 Task: Change  the formatting of the data to 'Which is Less than 10, 'In conditional formating, put the option 'Light Red Fill with Drak Red Text. 'In the sheet  Attendance Sheet for Weekly Reviewingbook
Action: Mouse moved to (158, 70)
Screenshot: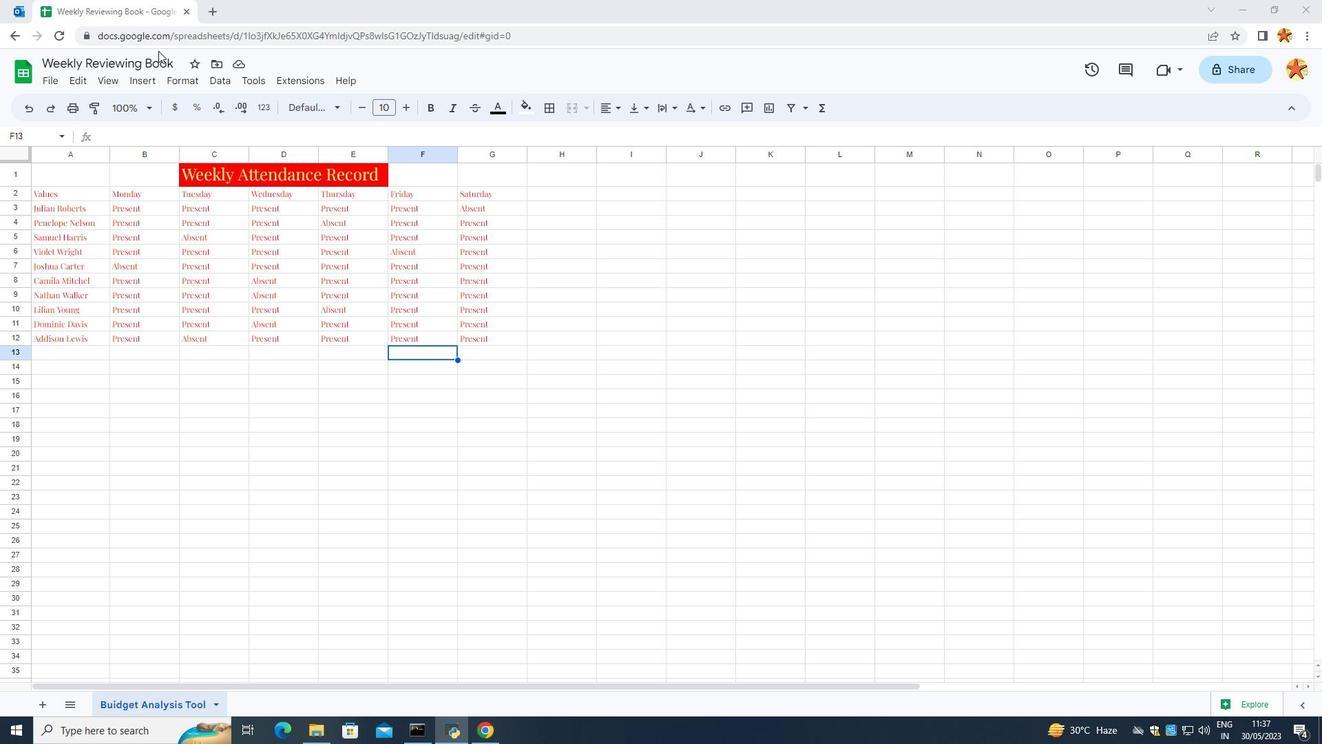 
Action: Mouse pressed left at (158, 70)
Screenshot: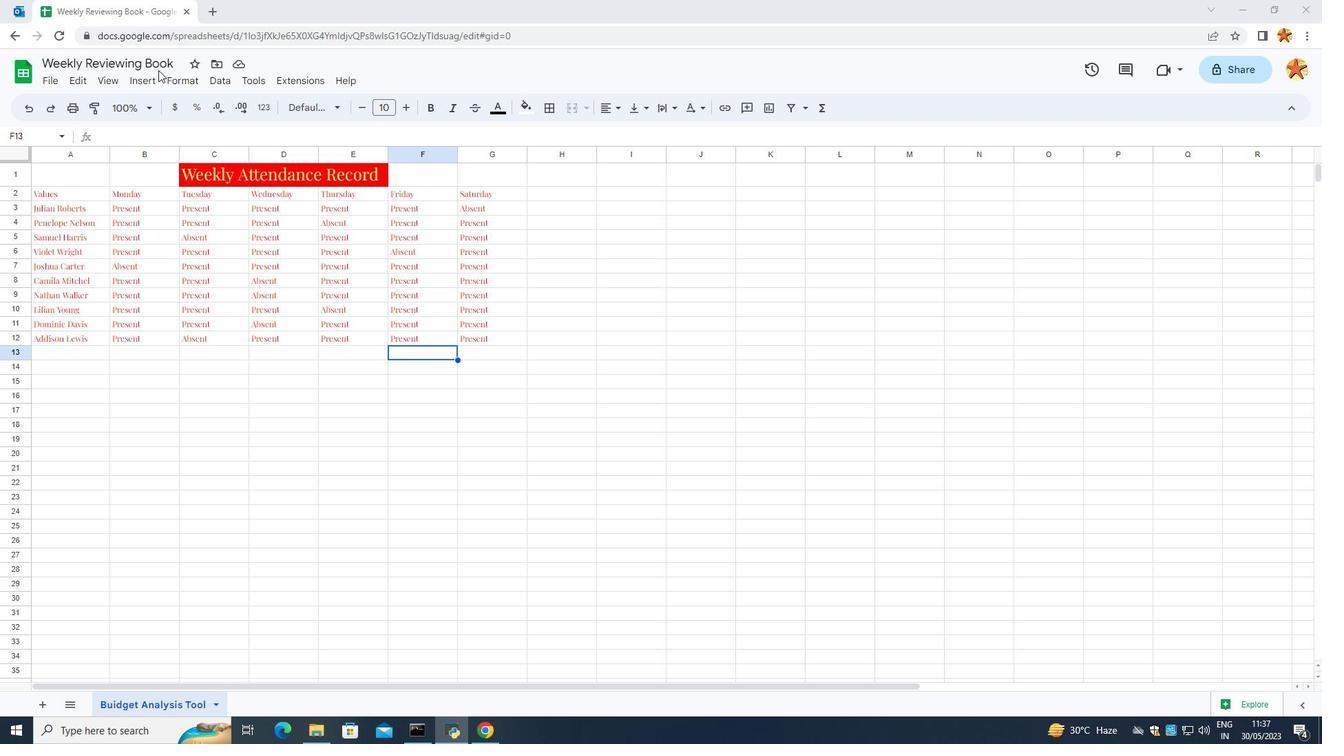 
Action: Mouse moved to (173, 73)
Screenshot: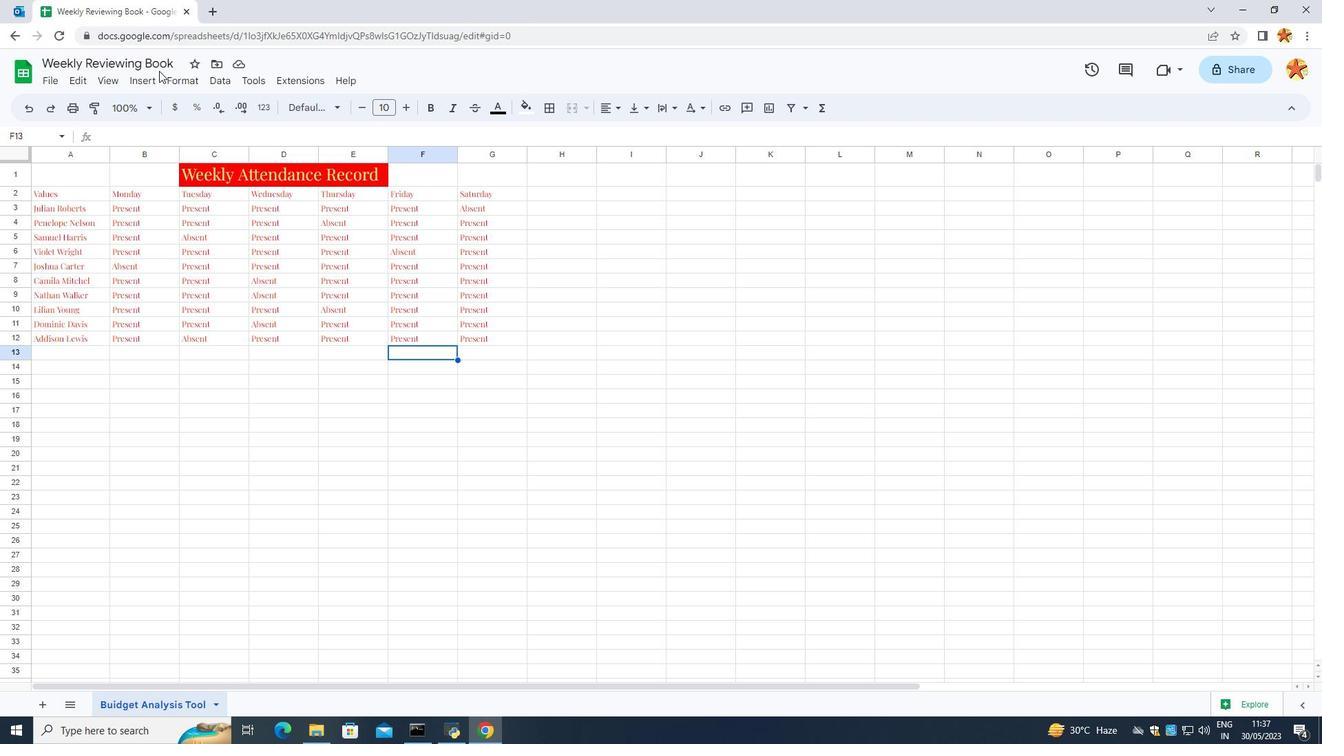 
Action: Mouse pressed left at (173, 73)
Screenshot: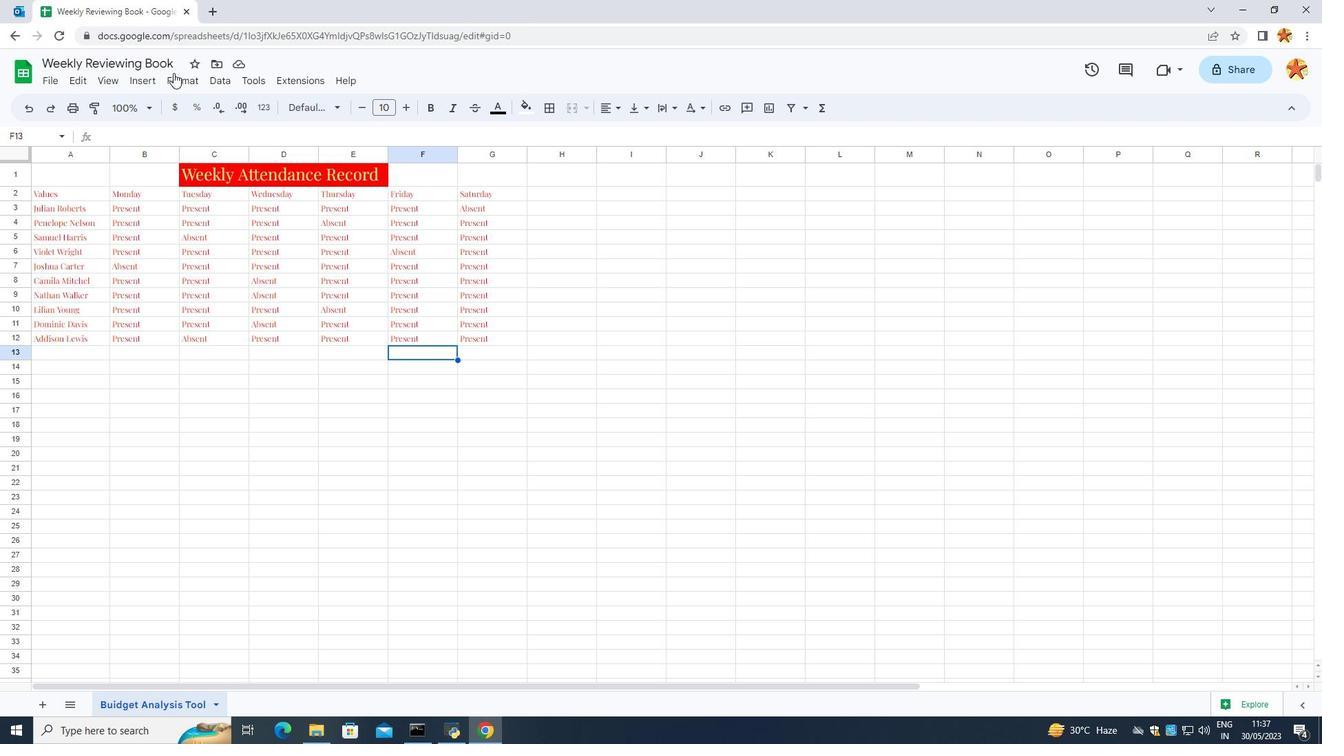 
Action: Mouse moved to (200, 315)
Screenshot: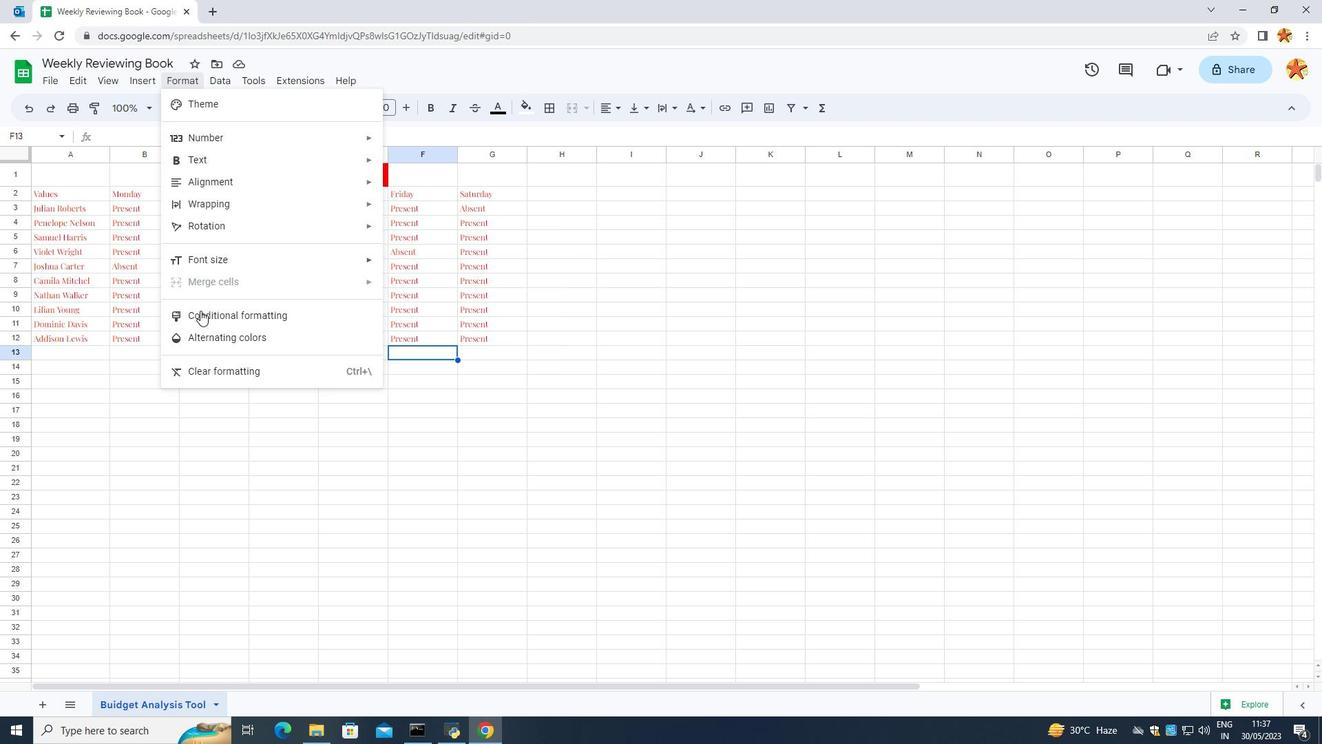 
Action: Mouse pressed left at (200, 315)
Screenshot: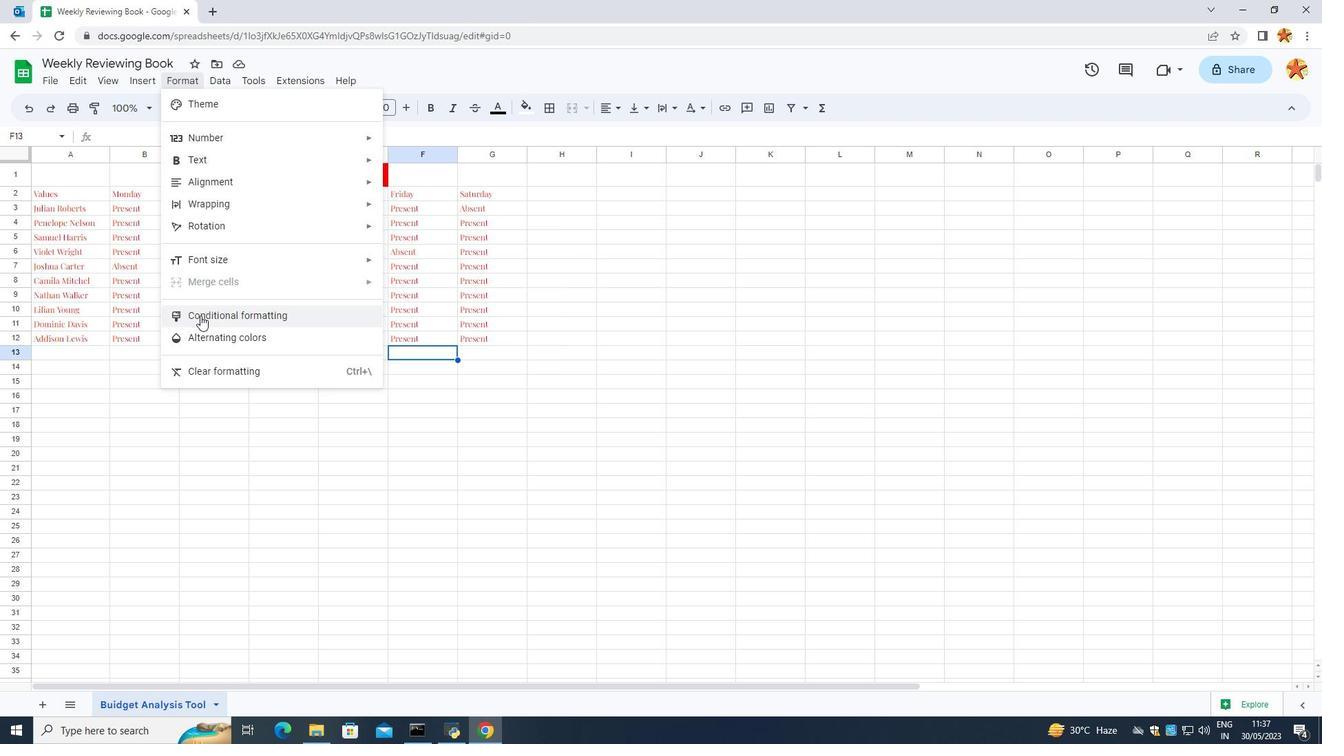 
Action: Mouse moved to (1190, 290)
Screenshot: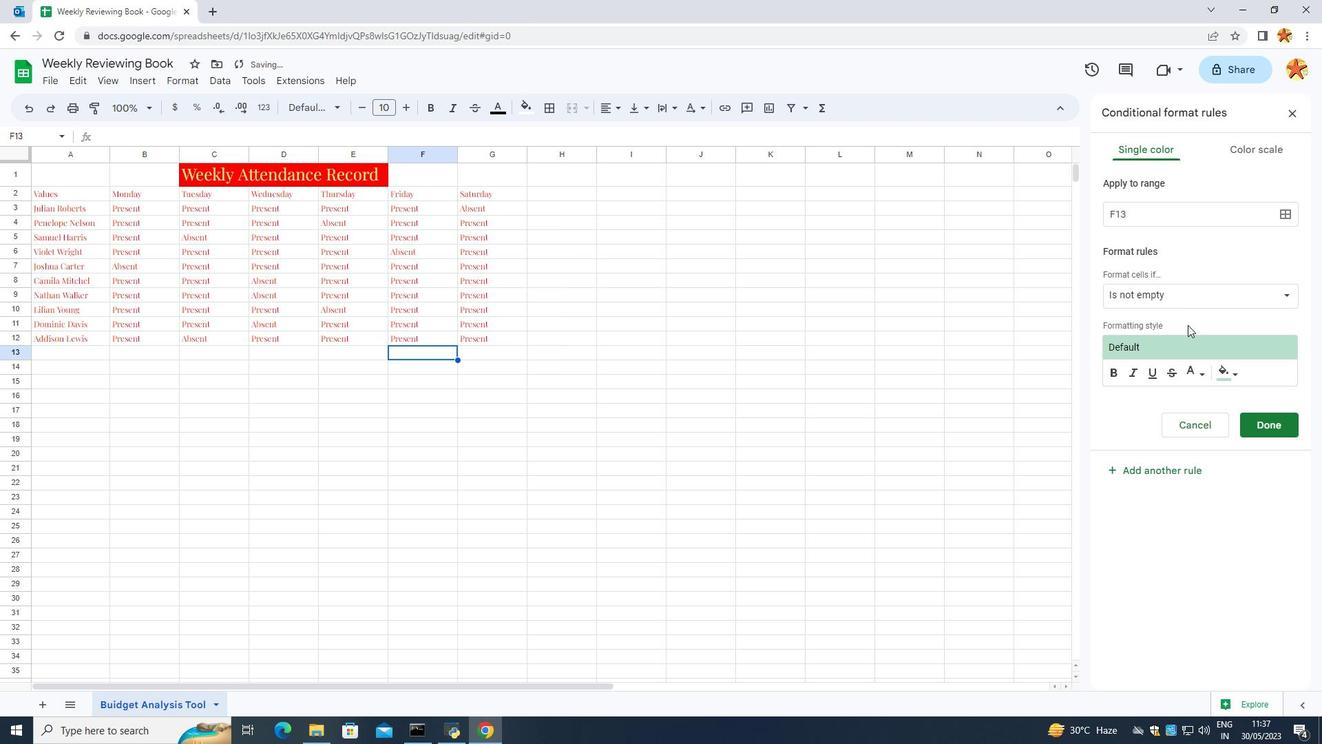 
Action: Mouse pressed left at (1190, 290)
Screenshot: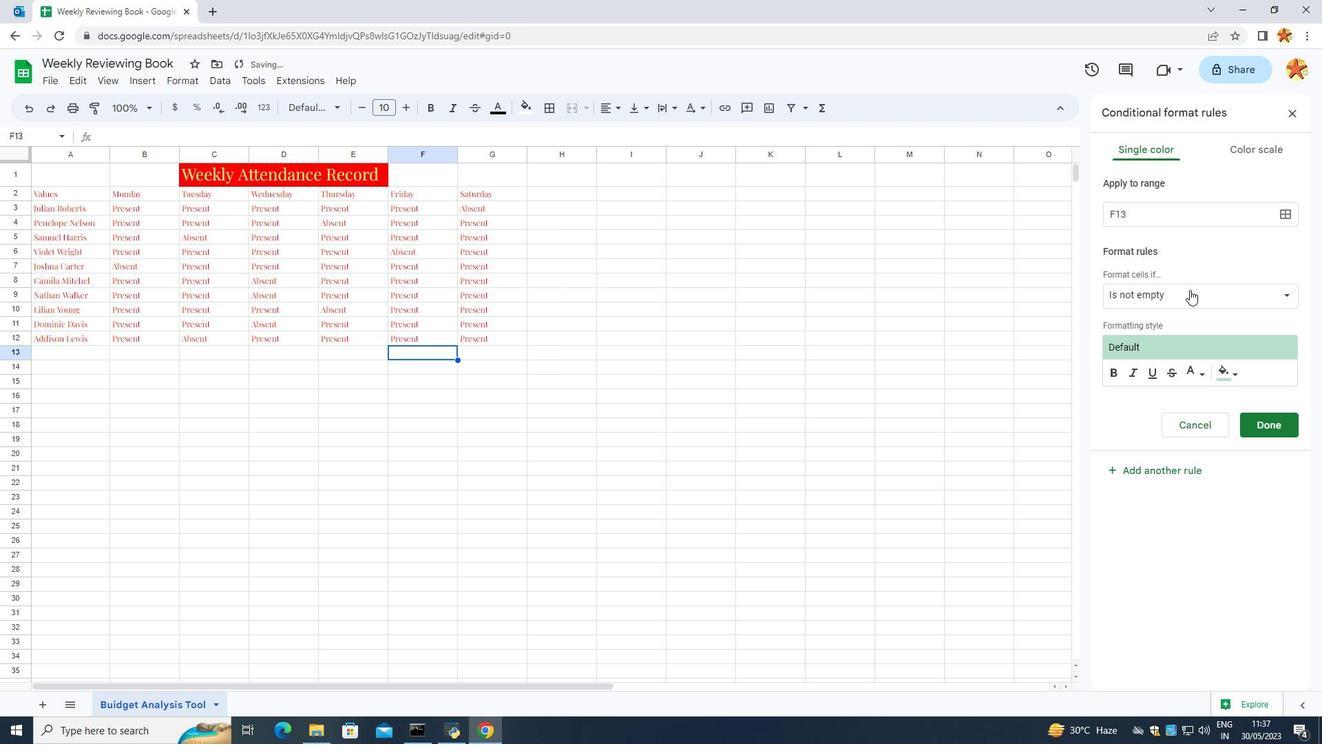 
Action: Mouse moved to (1170, 568)
Screenshot: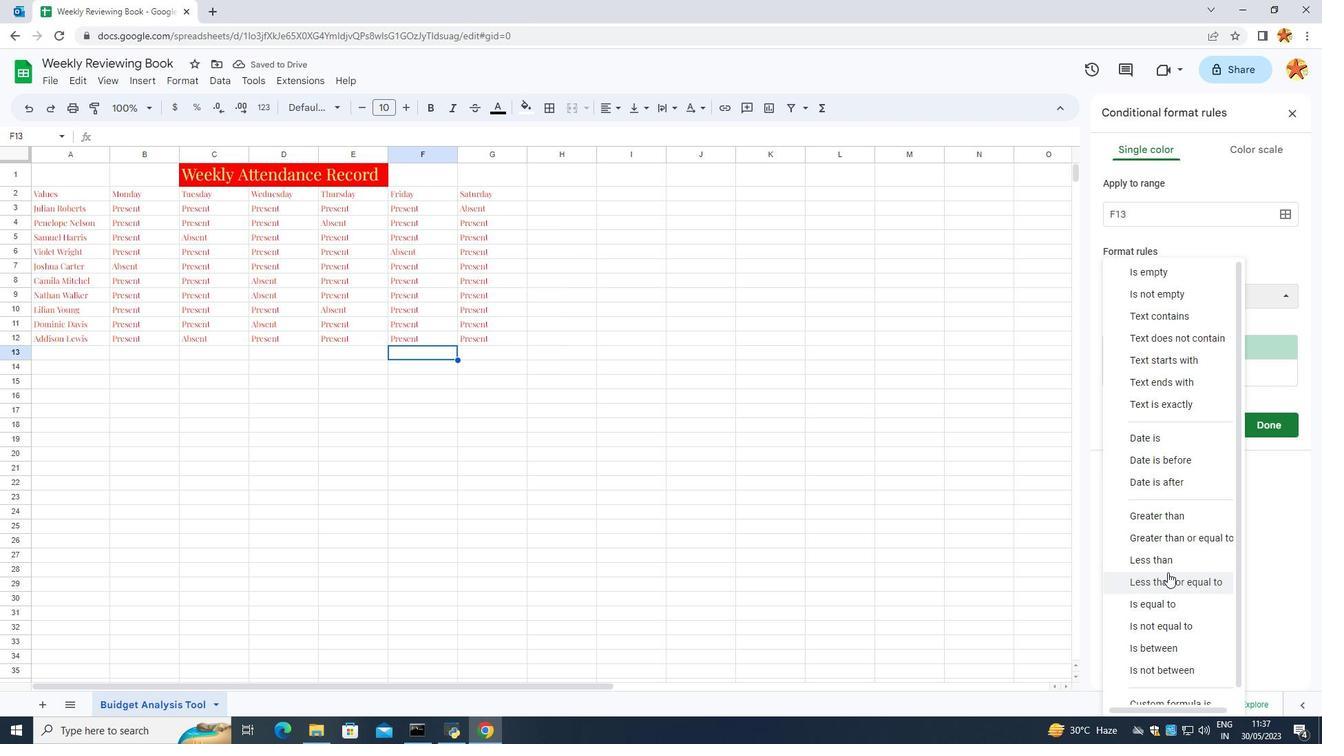 
Action: Mouse pressed left at (1170, 568)
Screenshot: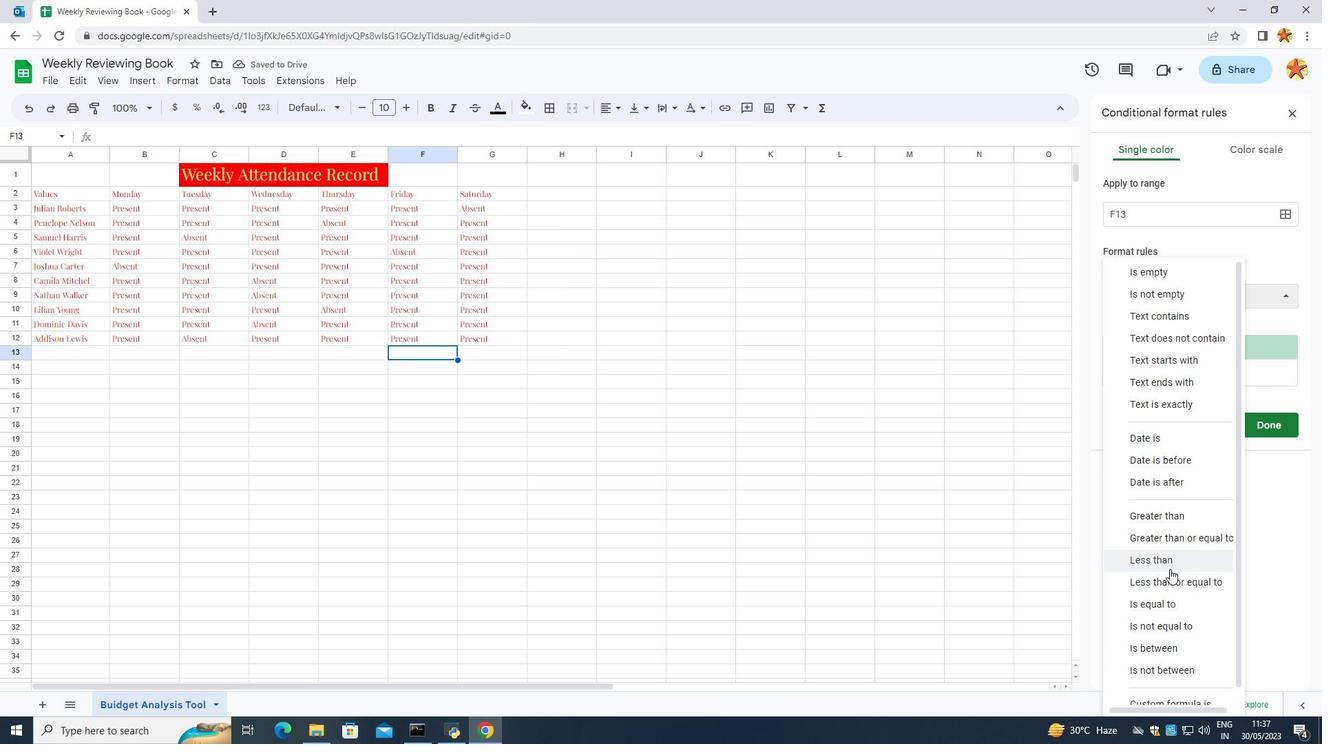 
Action: Mouse moved to (1127, 332)
Screenshot: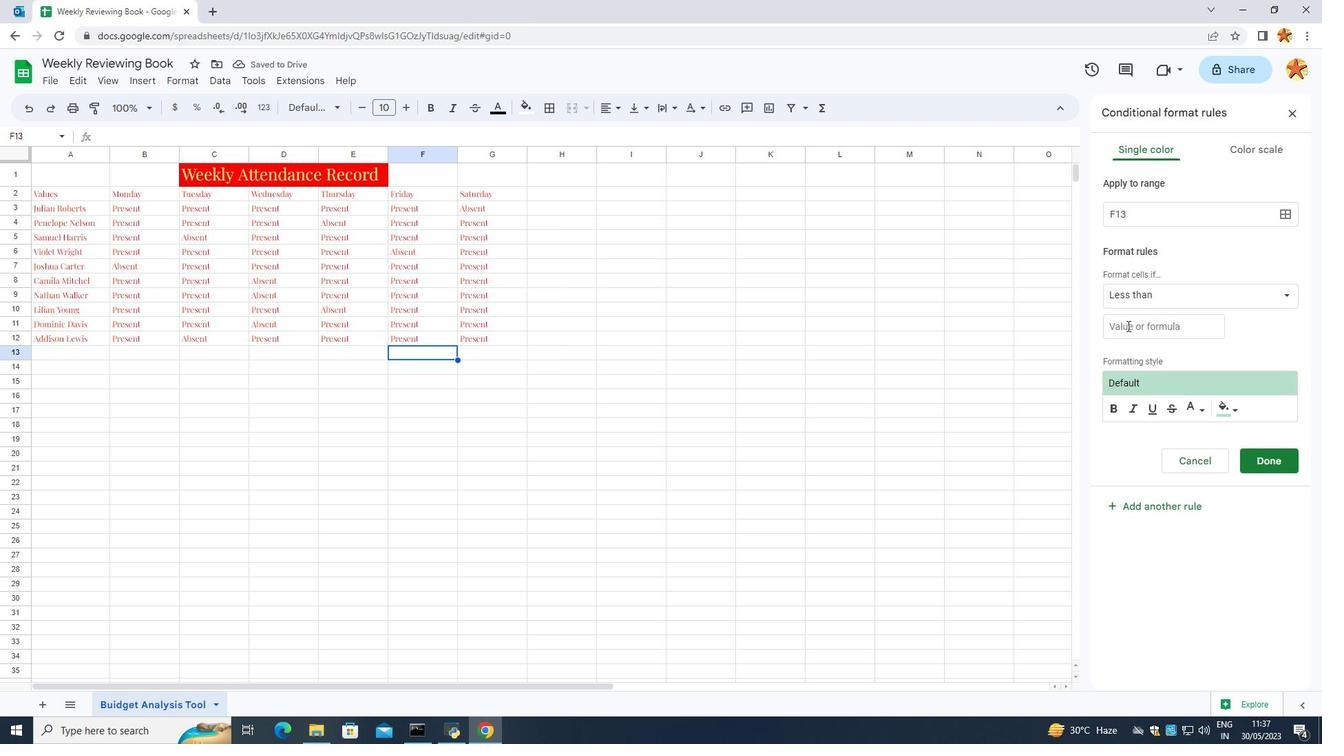 
Action: Mouse pressed left at (1127, 332)
Screenshot: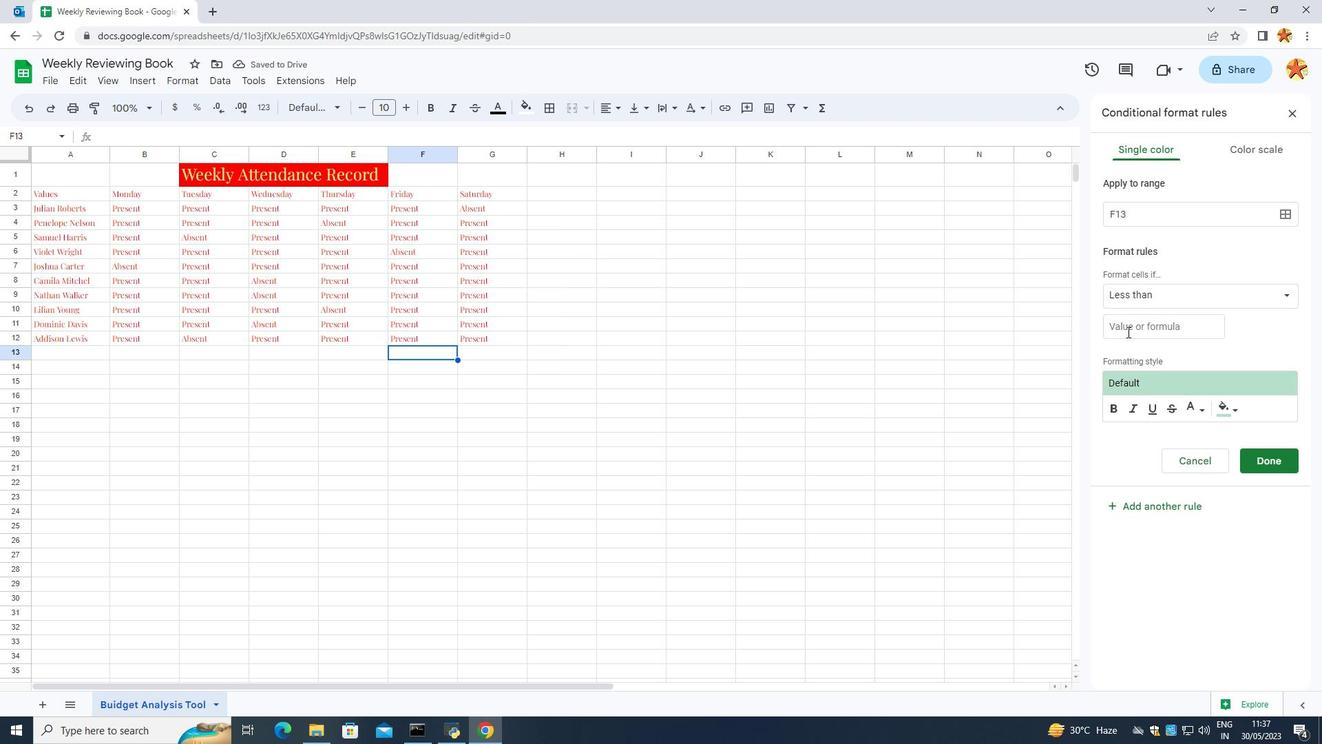 
Action: Mouse moved to (36, 188)
Screenshot: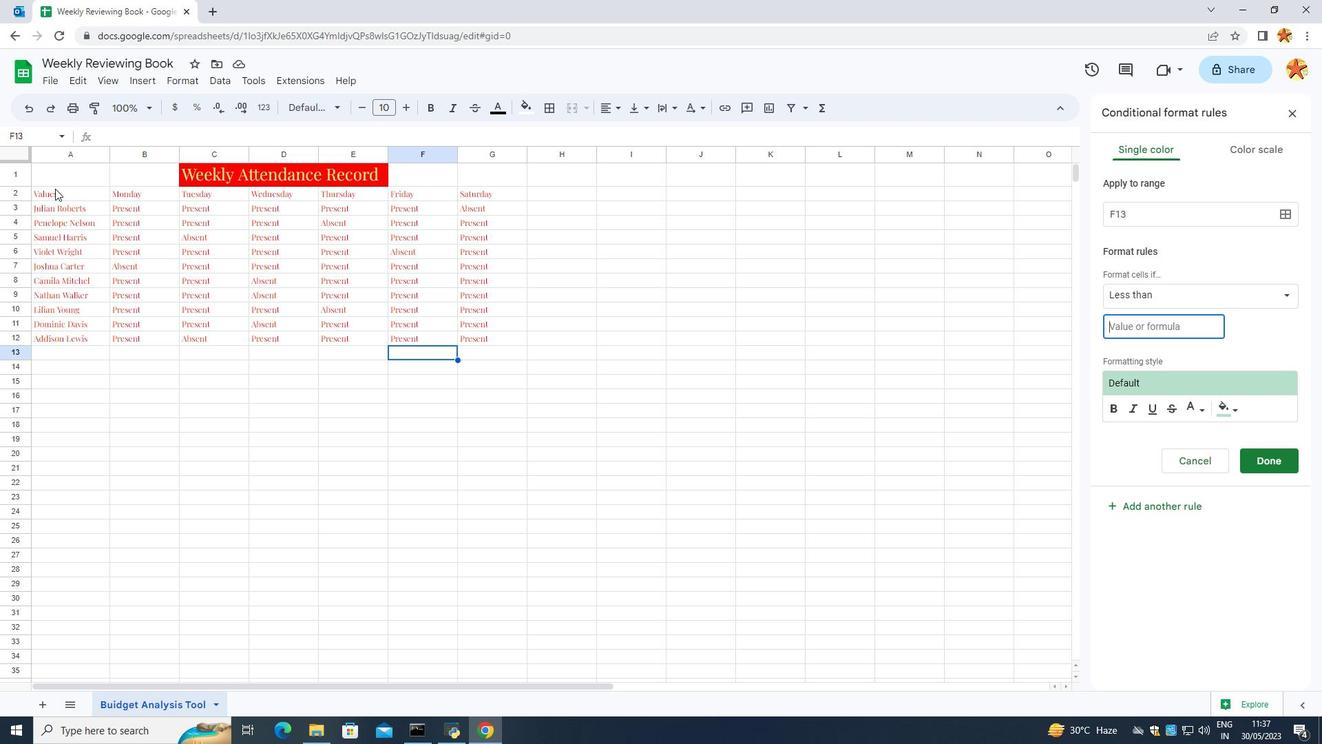 
Action: Mouse pressed left at (36, 188)
Screenshot: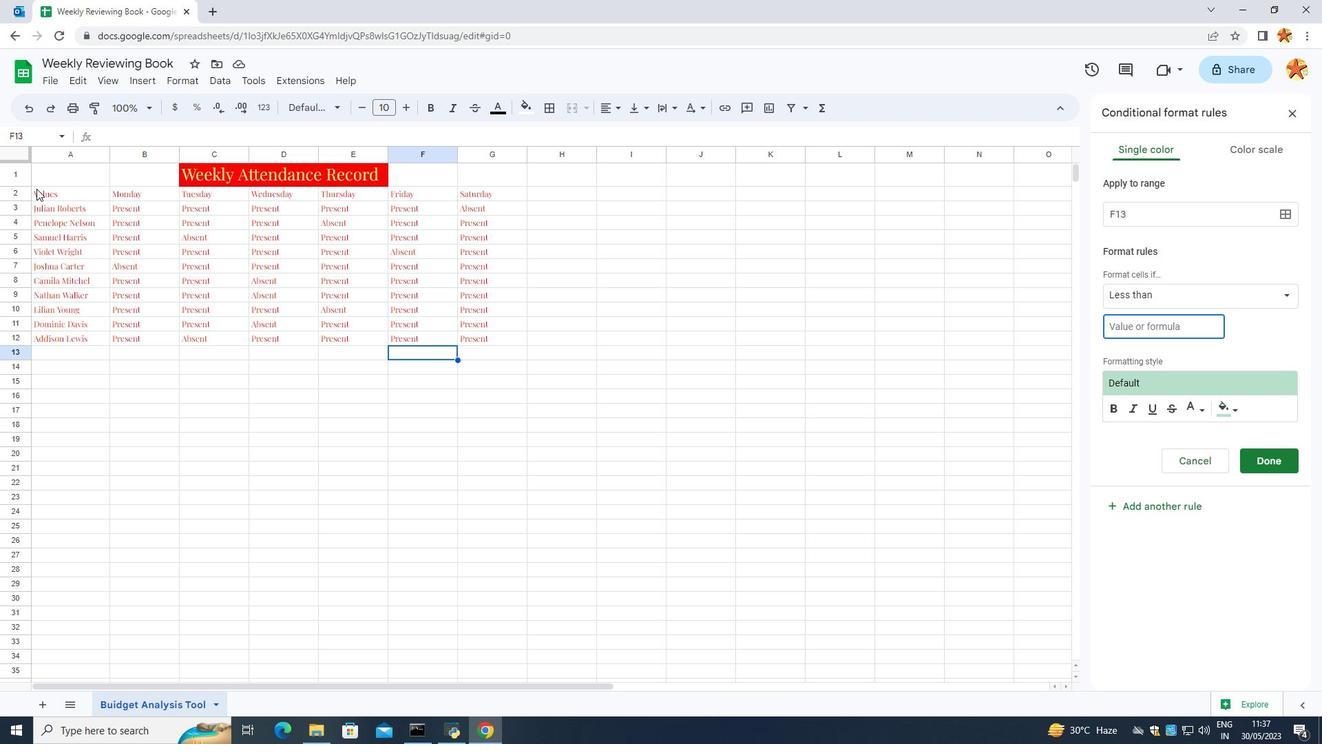 
Action: Mouse moved to (1153, 292)
Screenshot: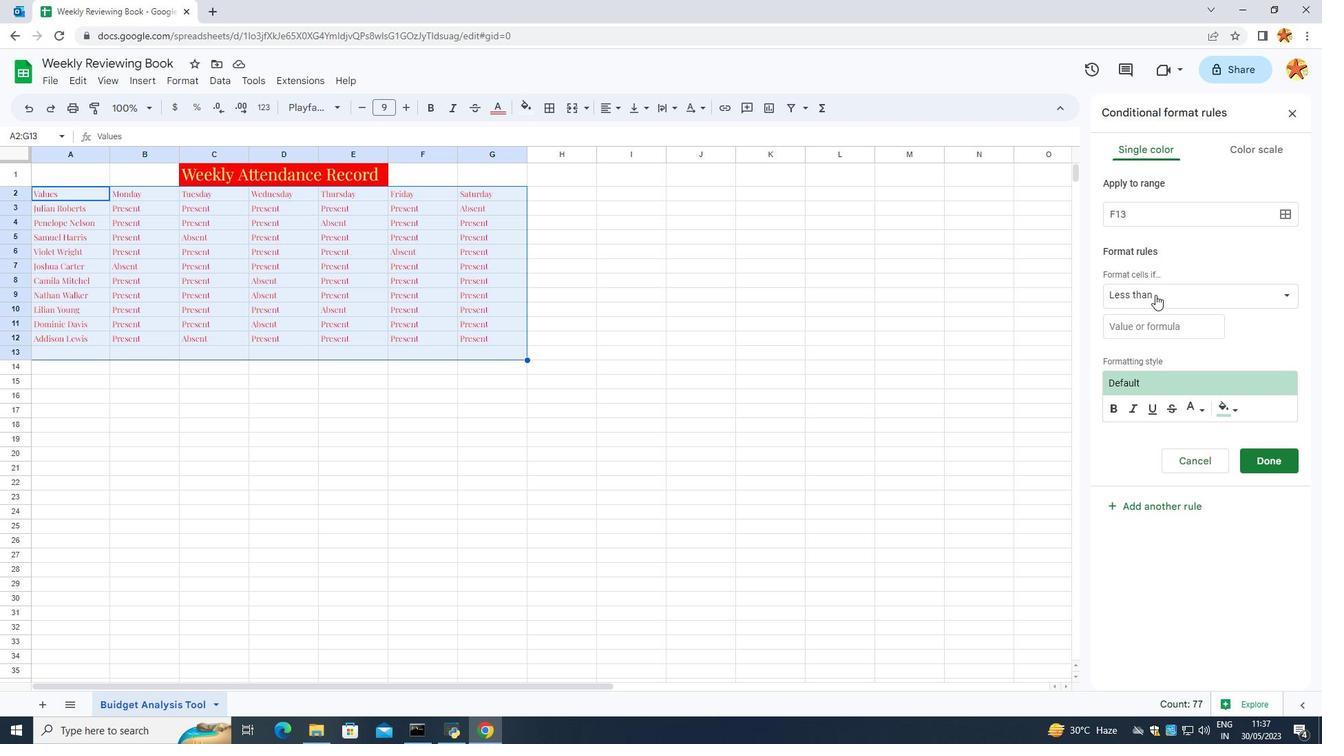 
Action: Mouse pressed left at (1153, 292)
Screenshot: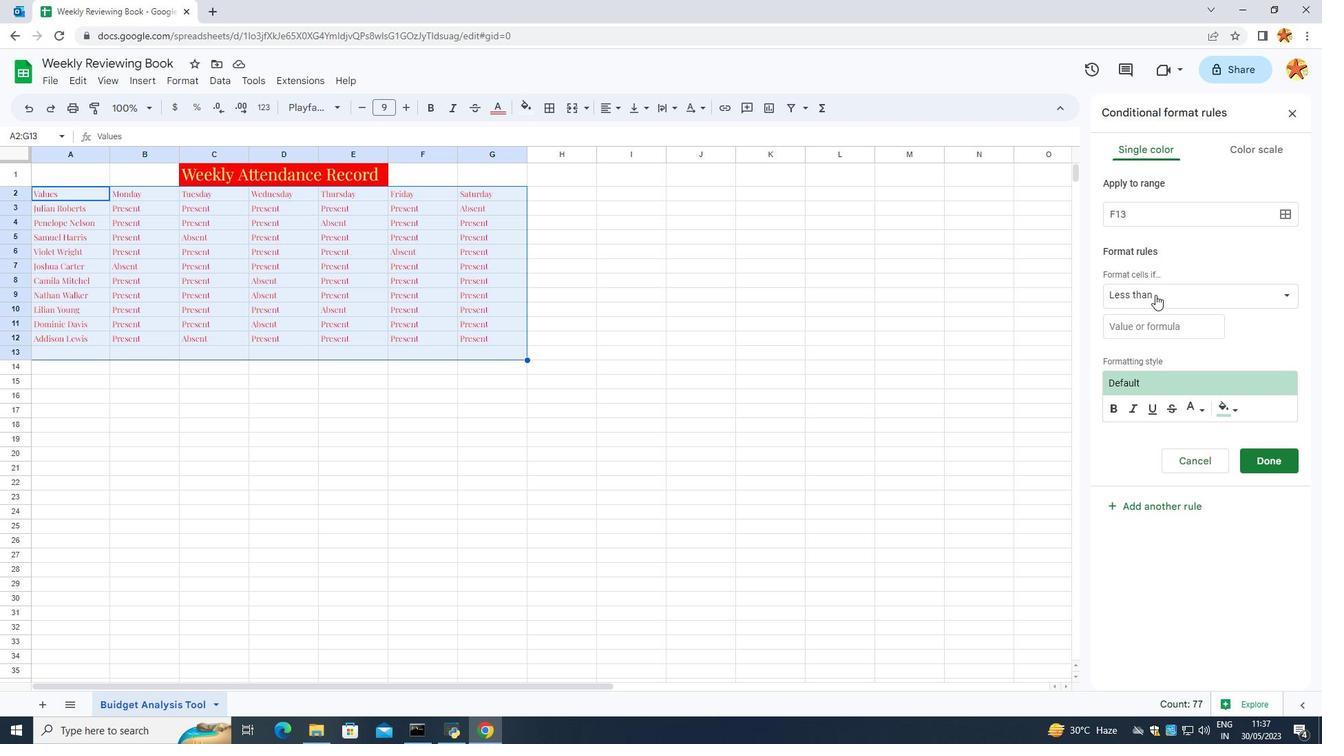 
Action: Mouse moved to (1142, 354)
Screenshot: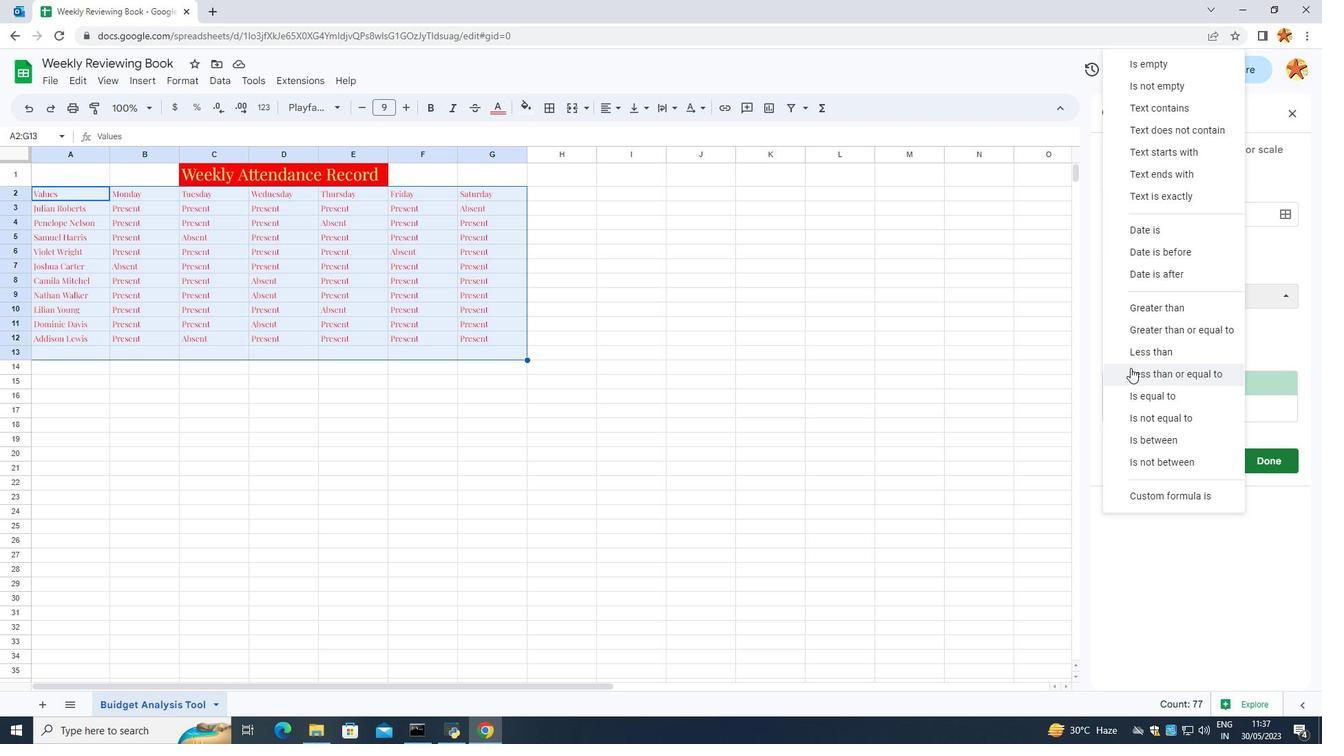
Action: Mouse pressed left at (1142, 354)
Screenshot: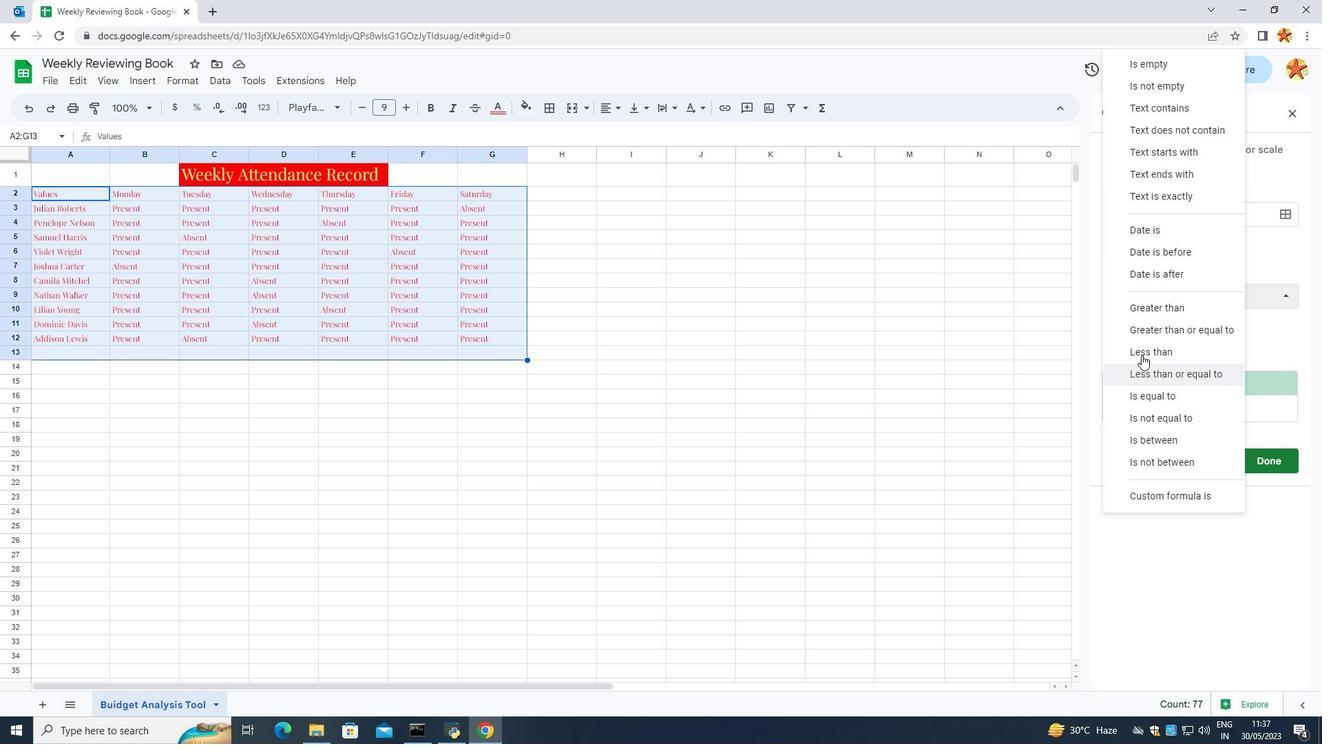 
Action: Mouse moved to (1281, 217)
Screenshot: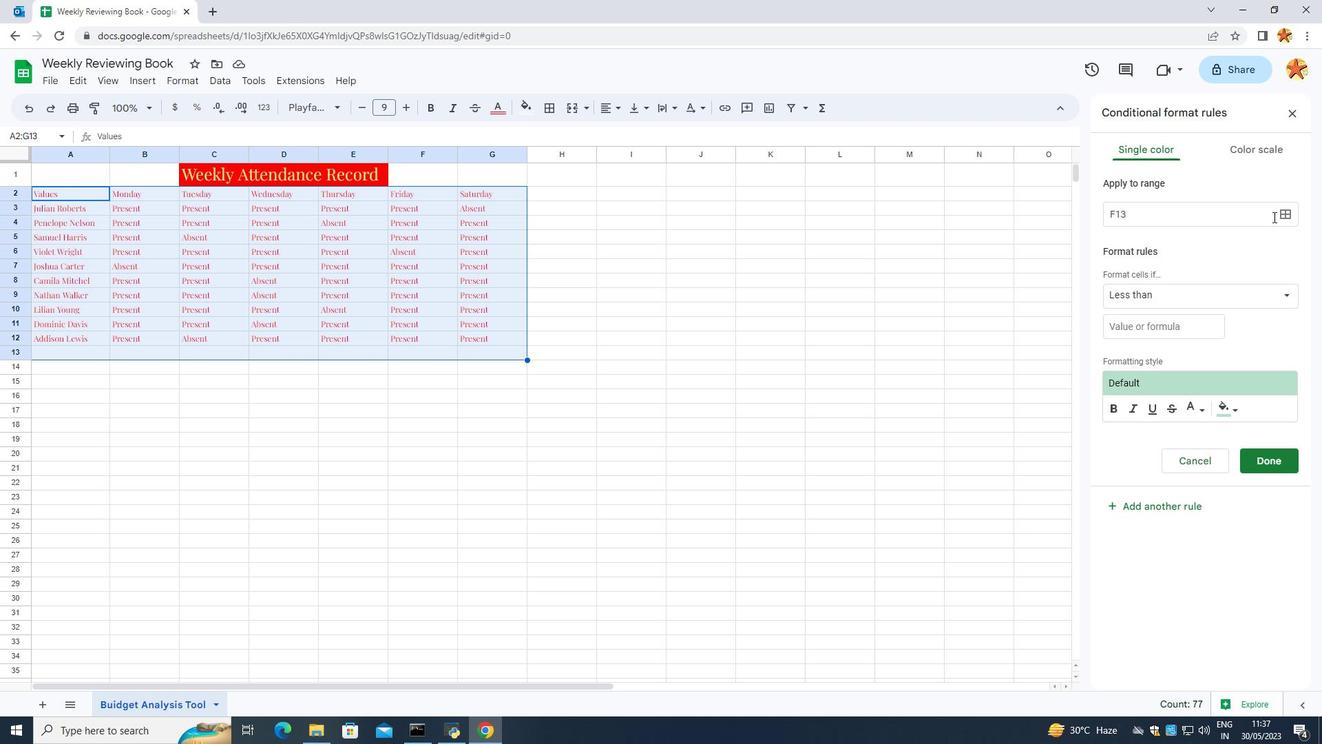 
Action: Mouse pressed left at (1281, 217)
Screenshot: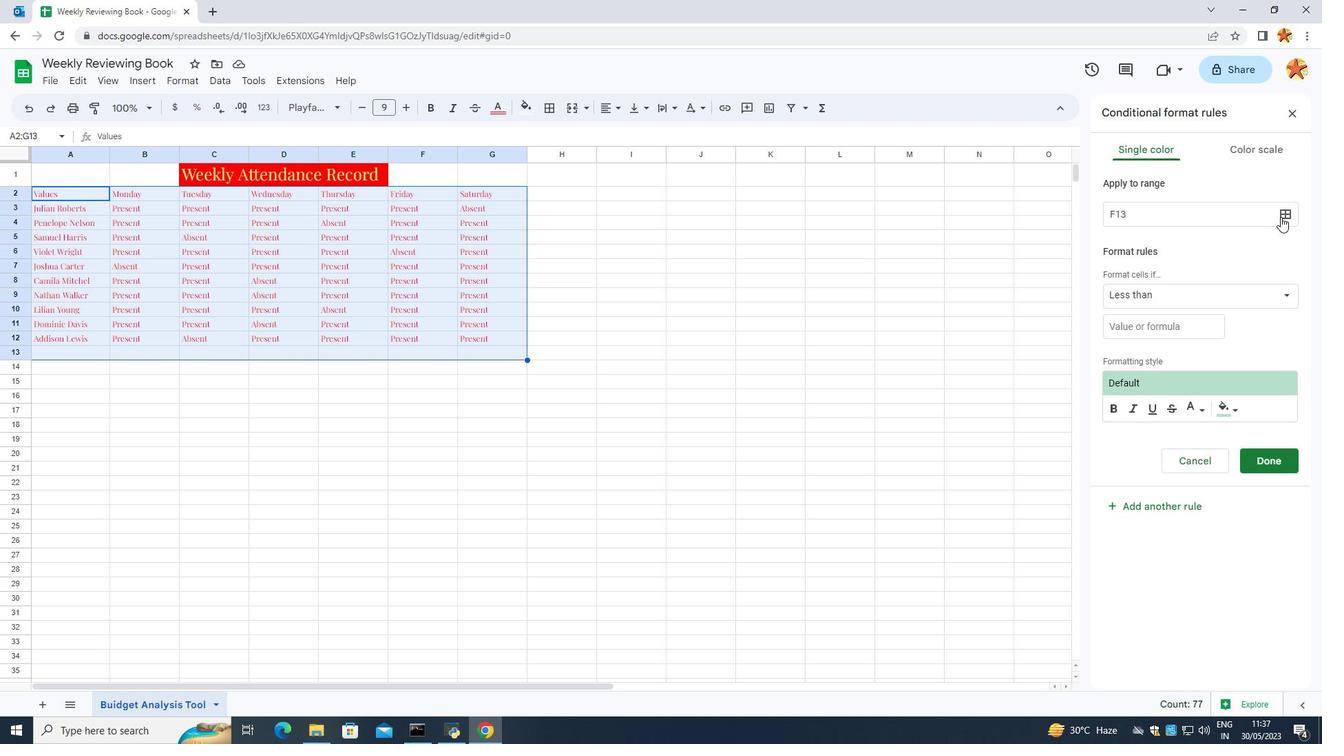 
Action: Mouse moved to (766, 322)
Screenshot: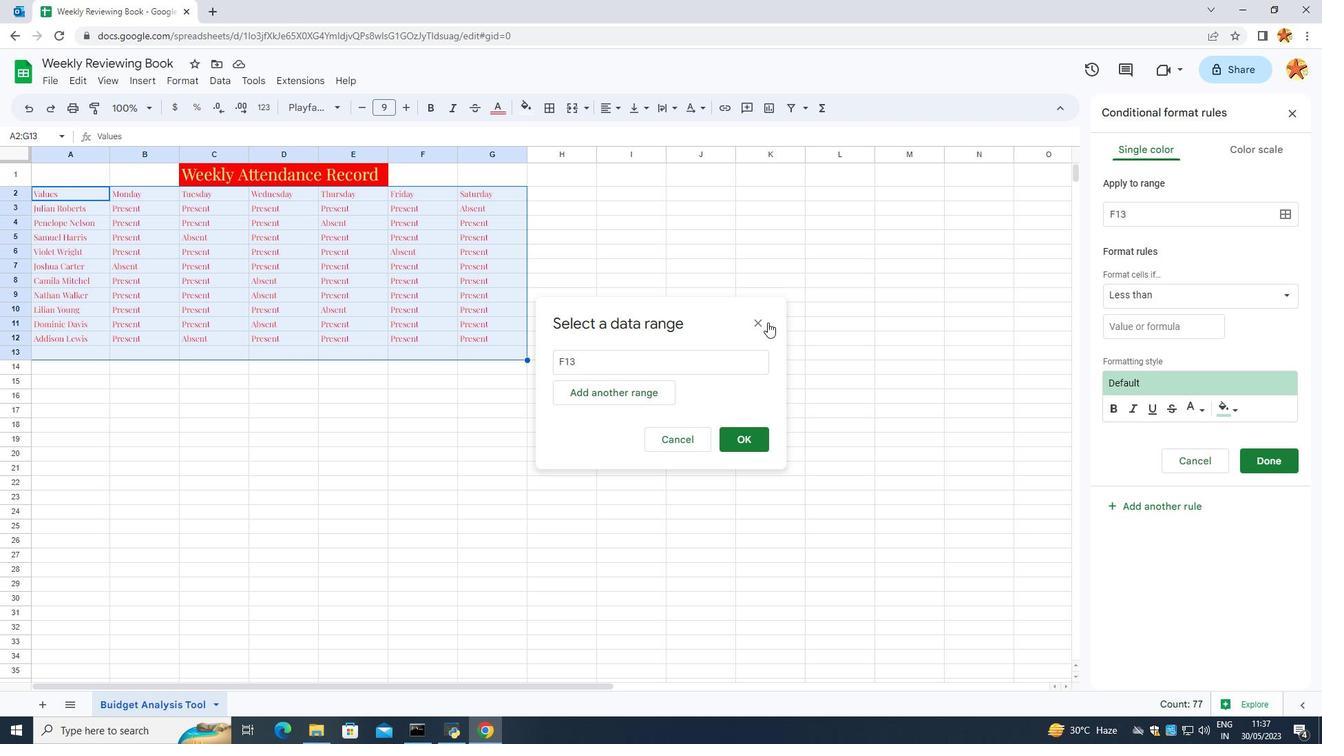 
Action: Mouse pressed left at (766, 322)
Screenshot: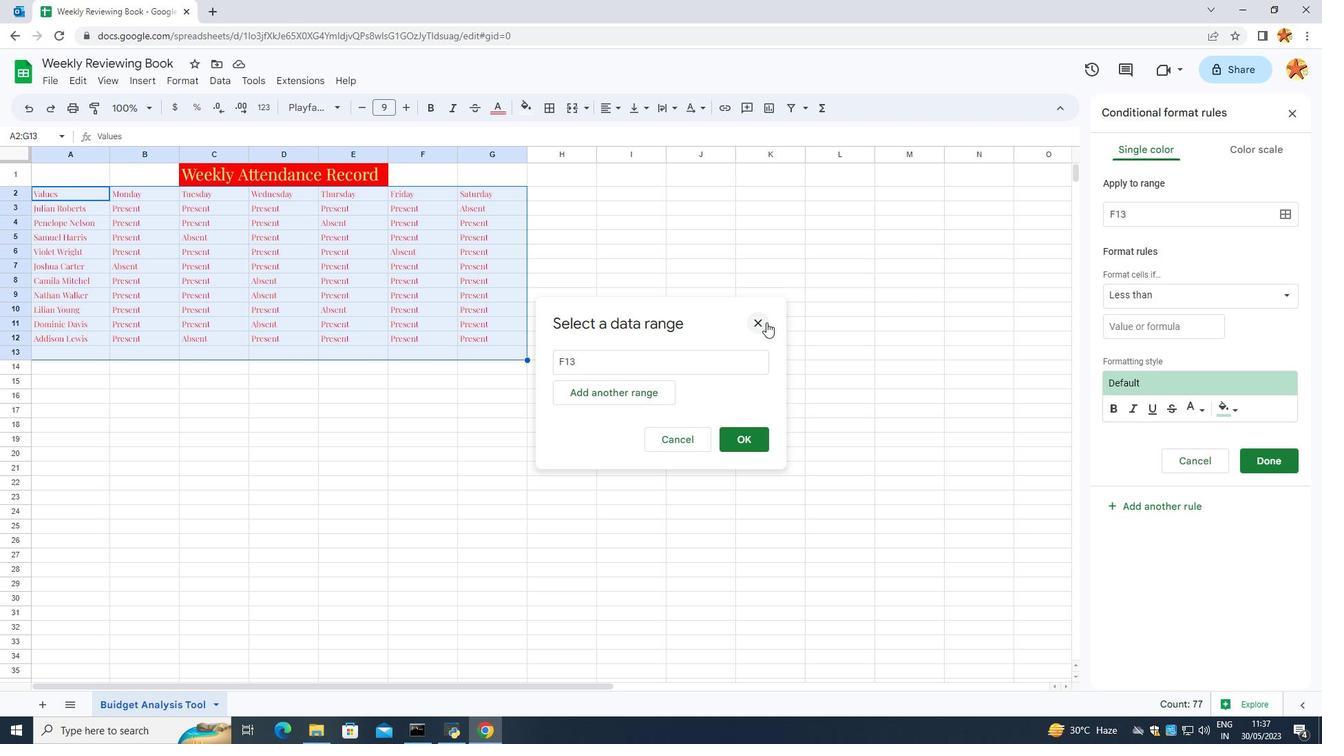 
Action: Mouse moved to (874, 283)
Screenshot: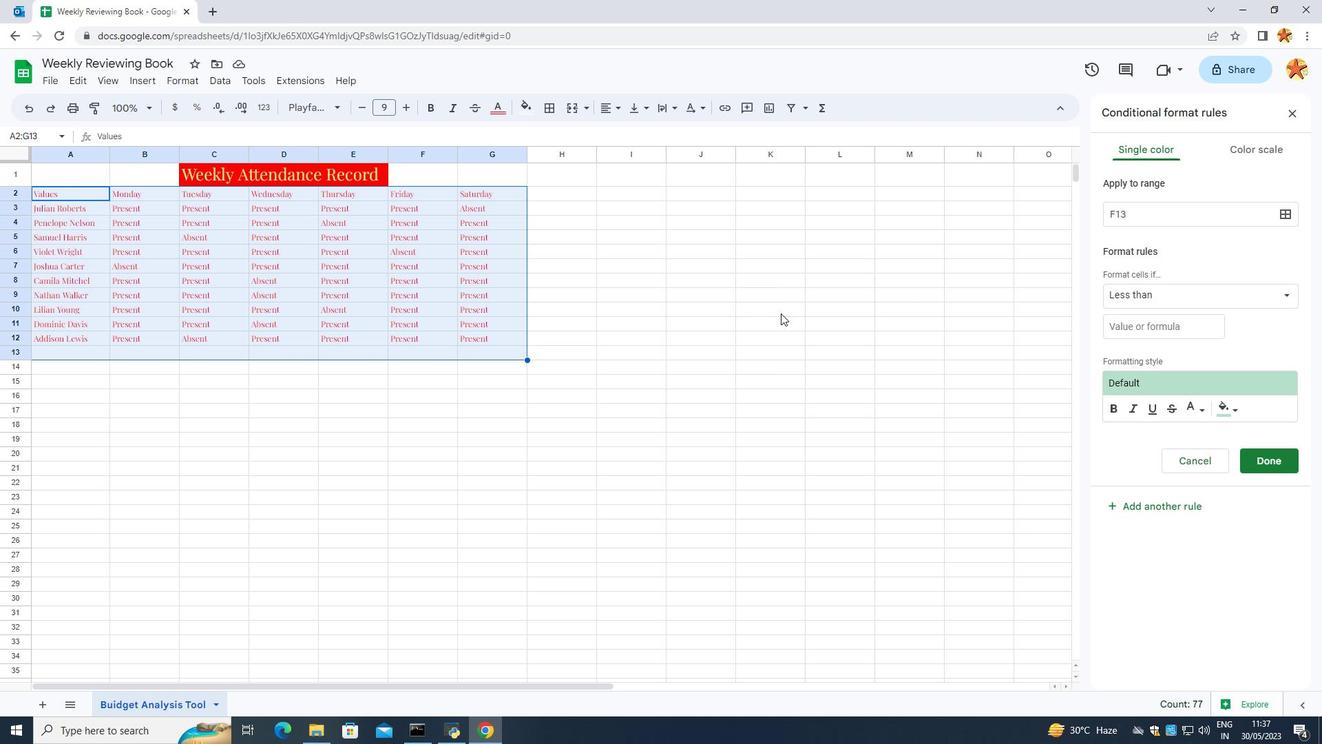 
Action: Mouse pressed left at (874, 283)
Screenshot: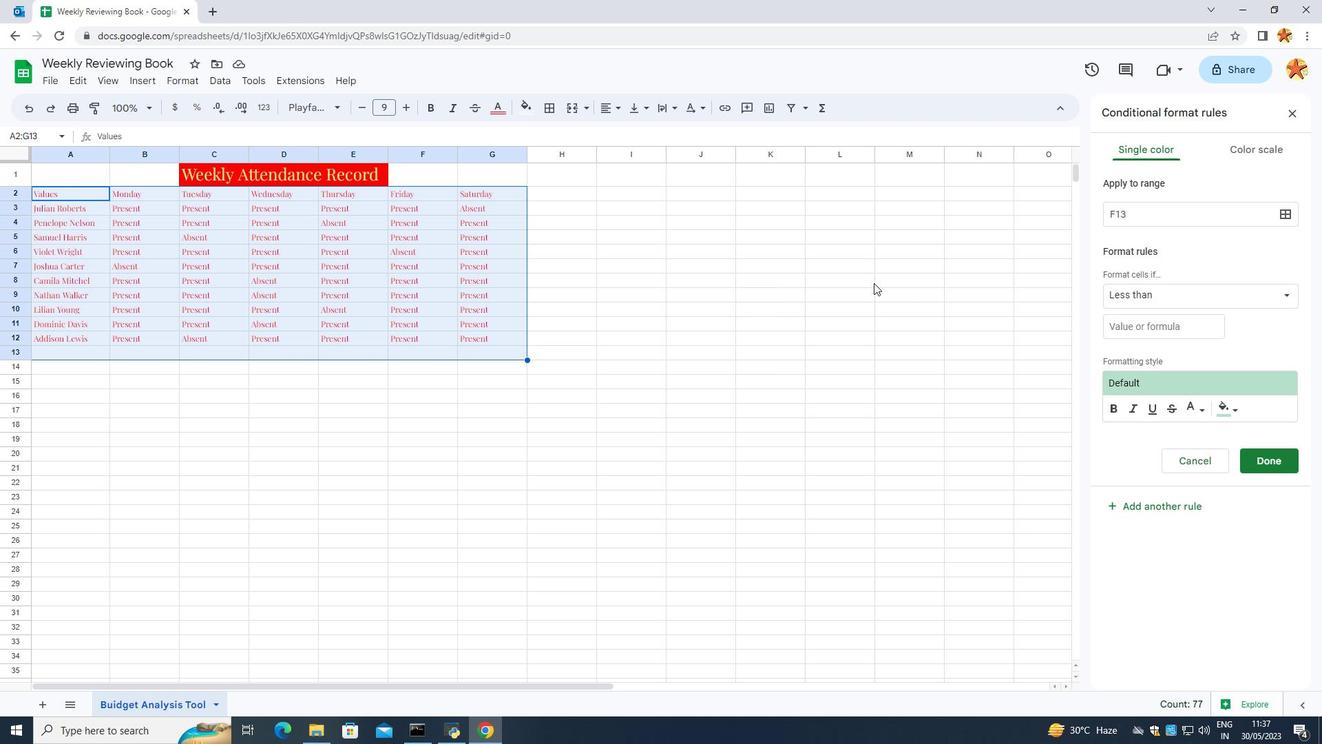 
Action: Mouse moved to (36, 190)
Screenshot: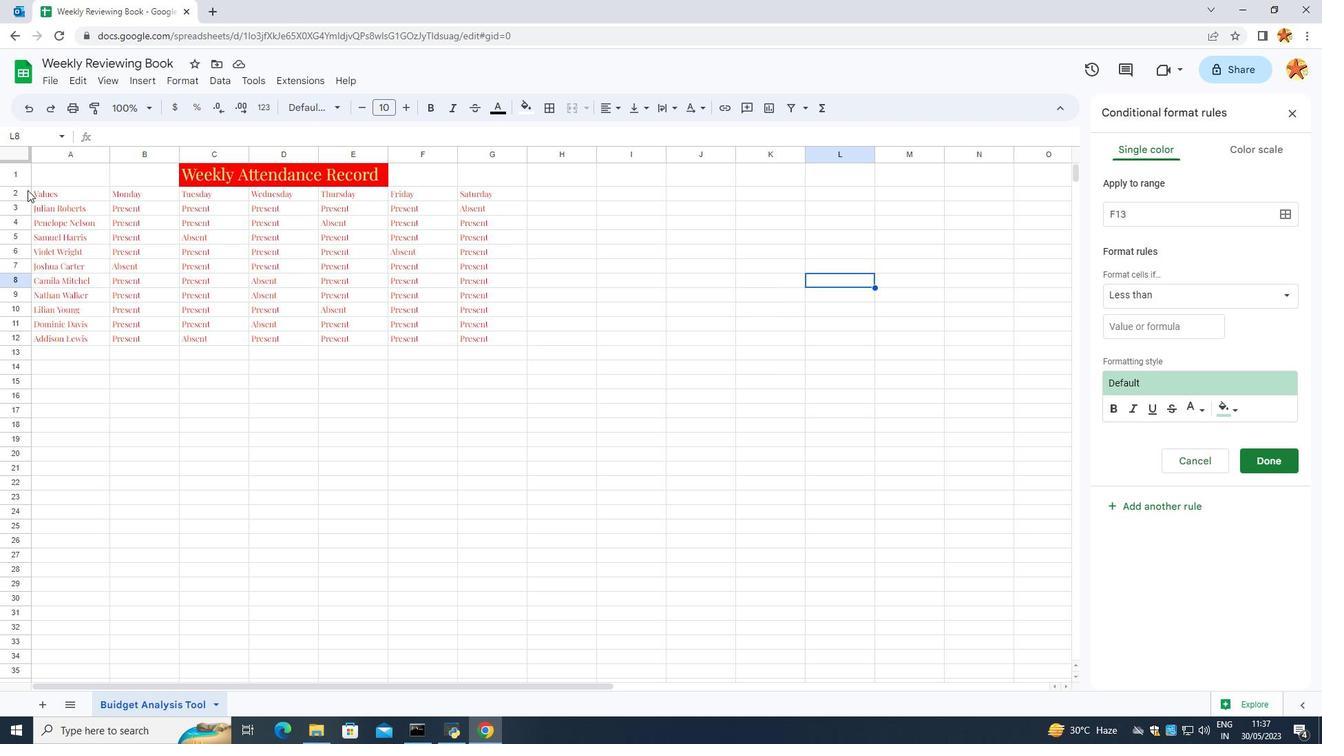 
Action: Mouse pressed left at (36, 190)
Screenshot: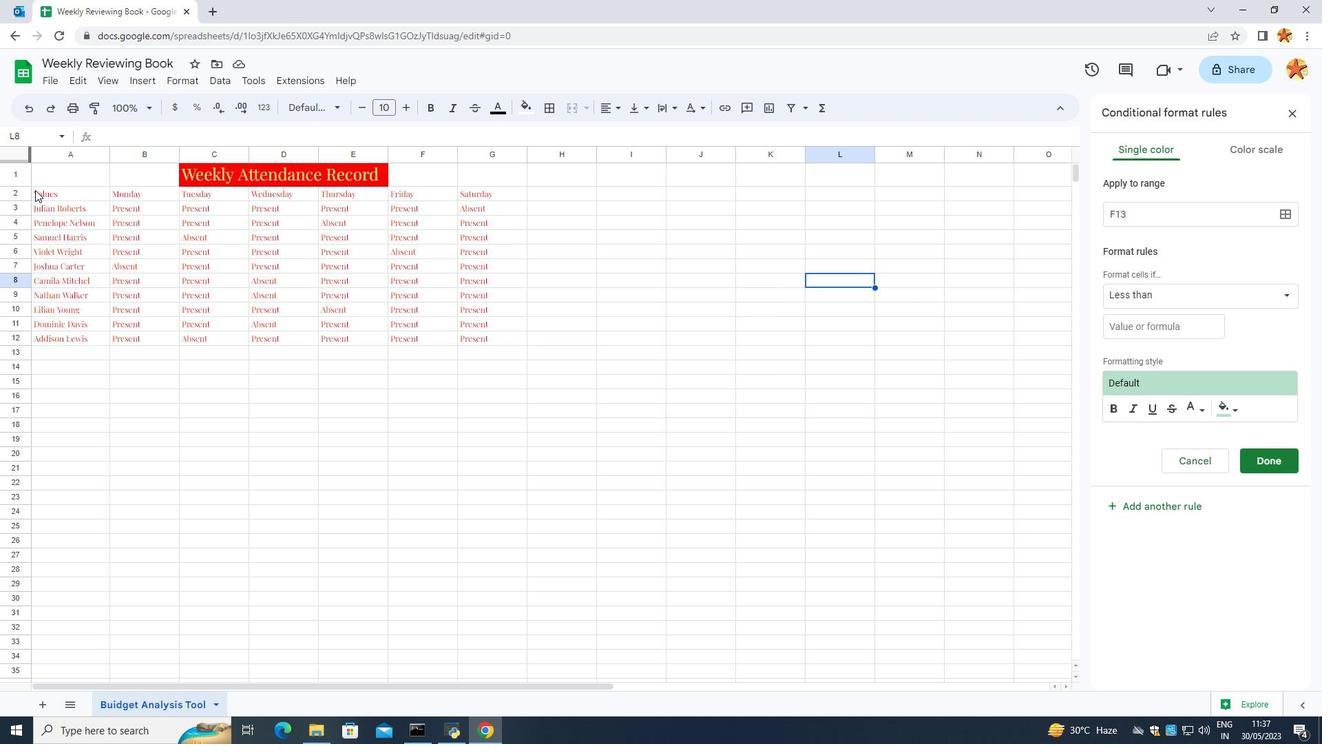 
Action: Mouse moved to (181, 84)
Screenshot: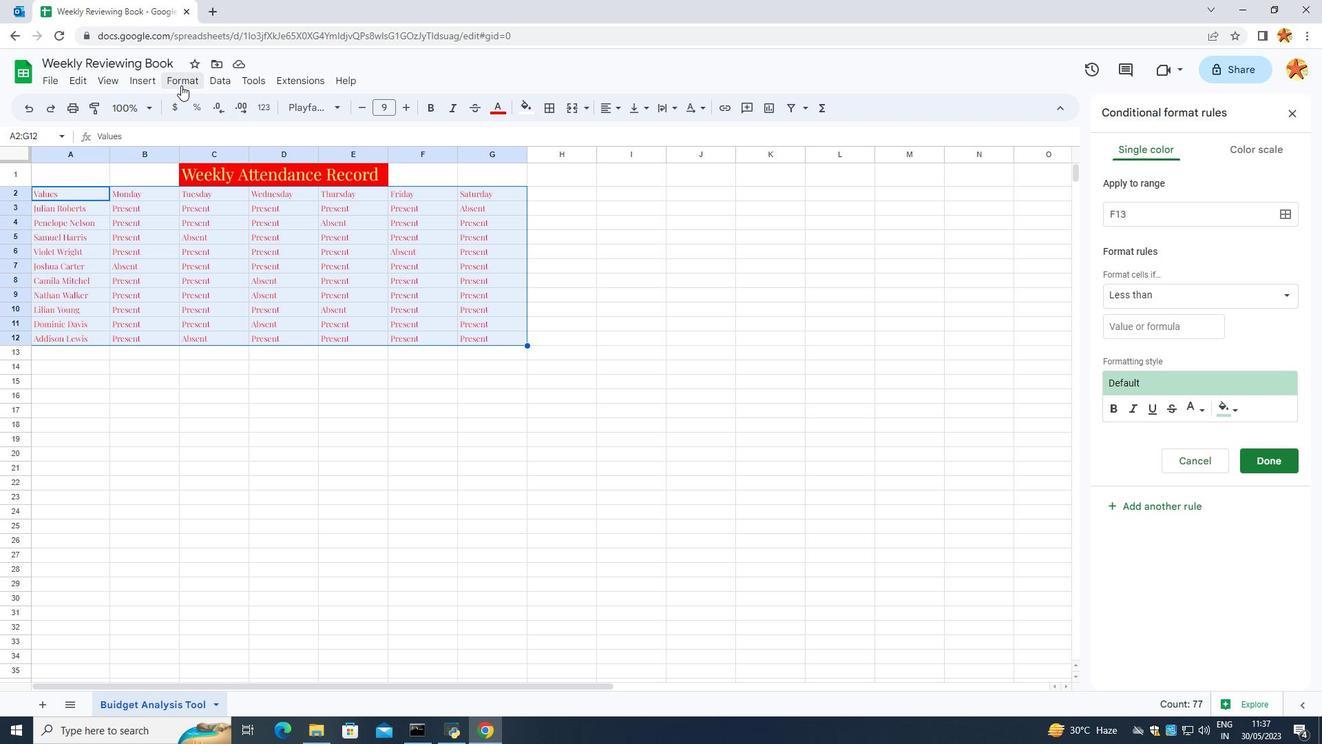 
Action: Mouse pressed left at (181, 84)
Screenshot: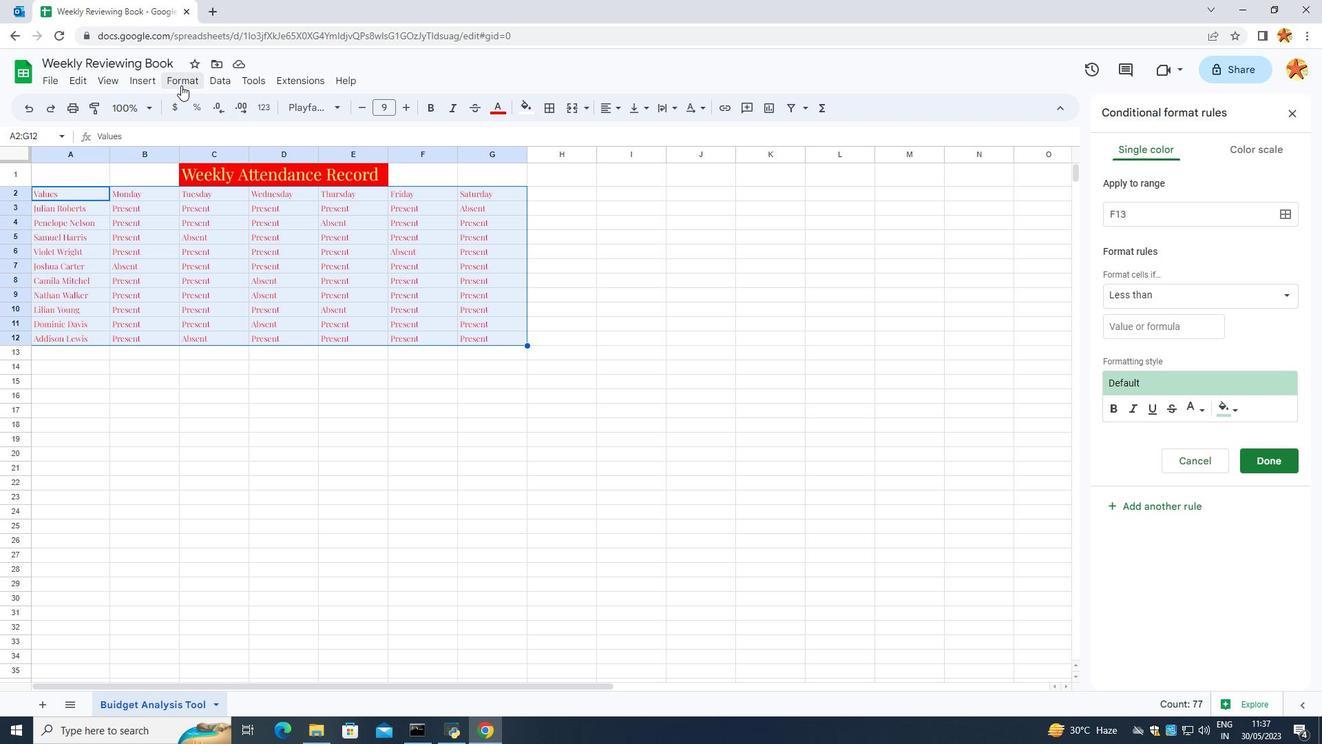 
Action: Mouse moved to (177, 313)
Screenshot: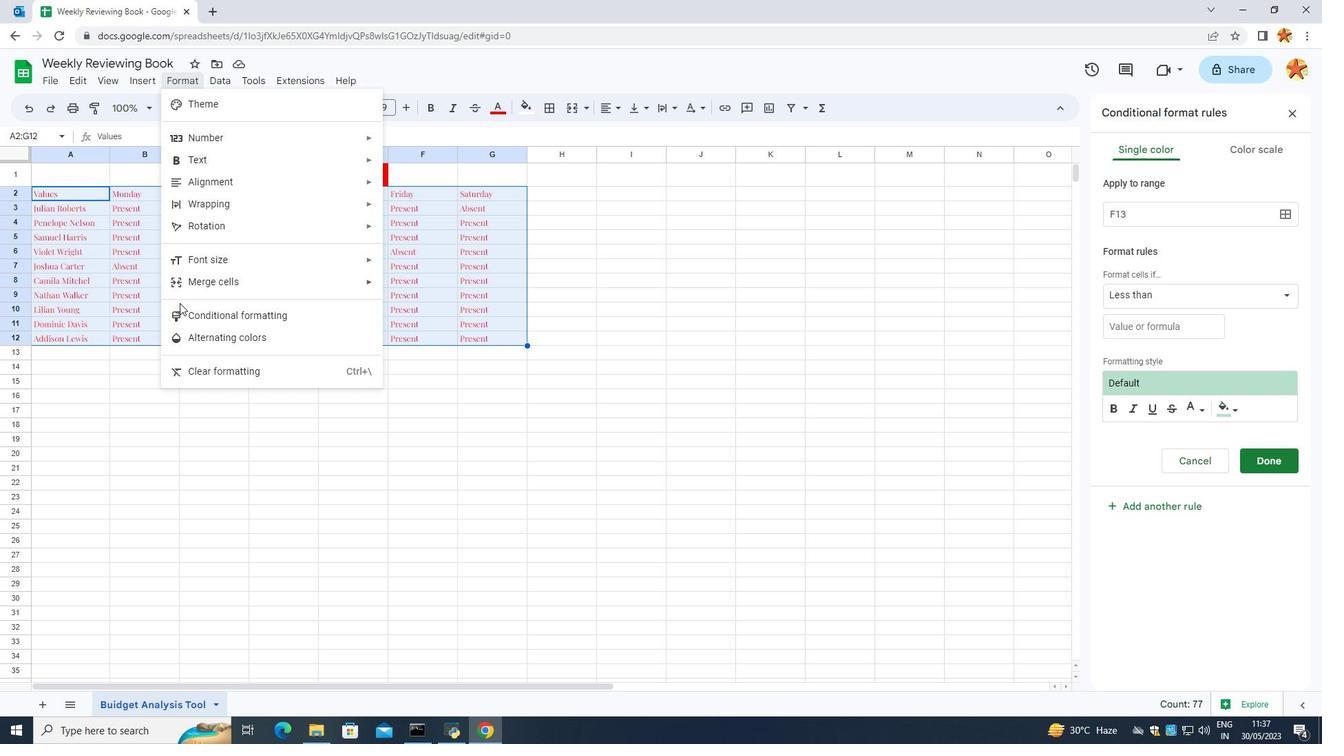 
Action: Mouse pressed left at (177, 313)
Screenshot: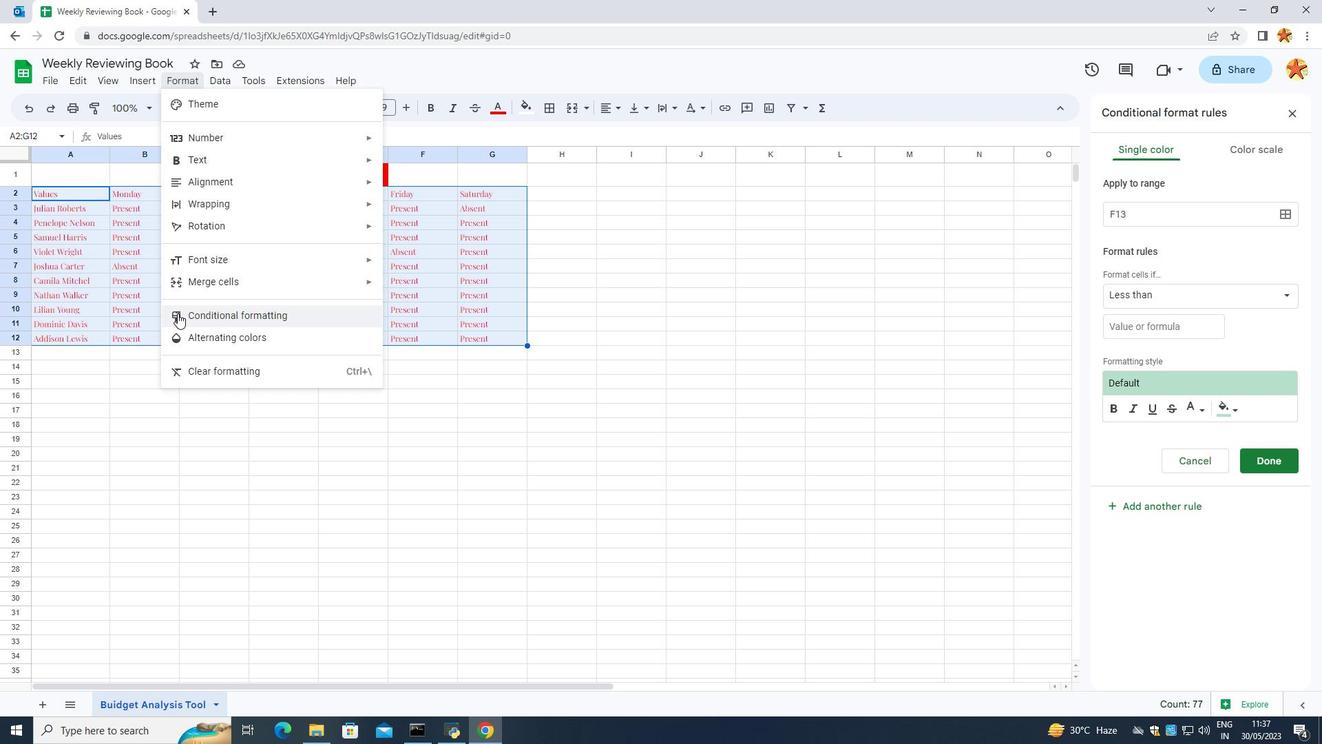 
Action: Mouse moved to (1132, 283)
Screenshot: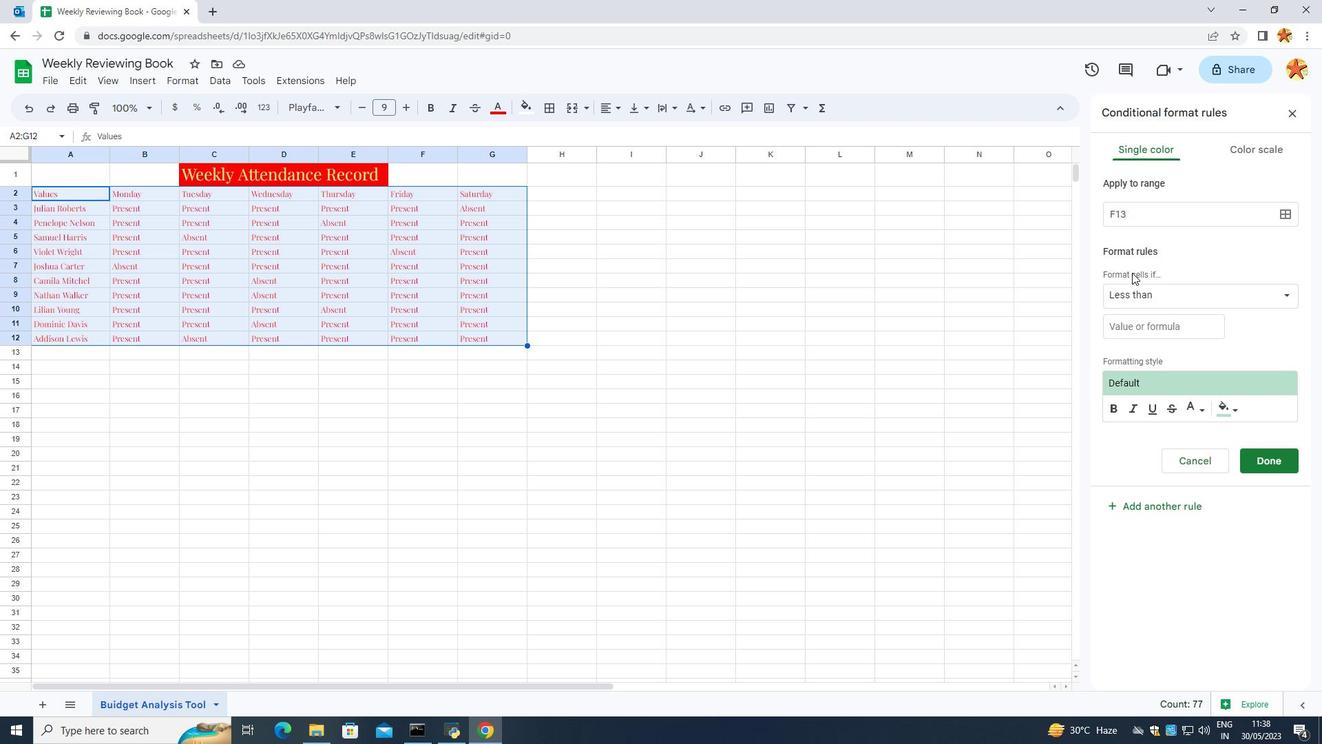 
Action: Mouse pressed left at (1132, 283)
Screenshot: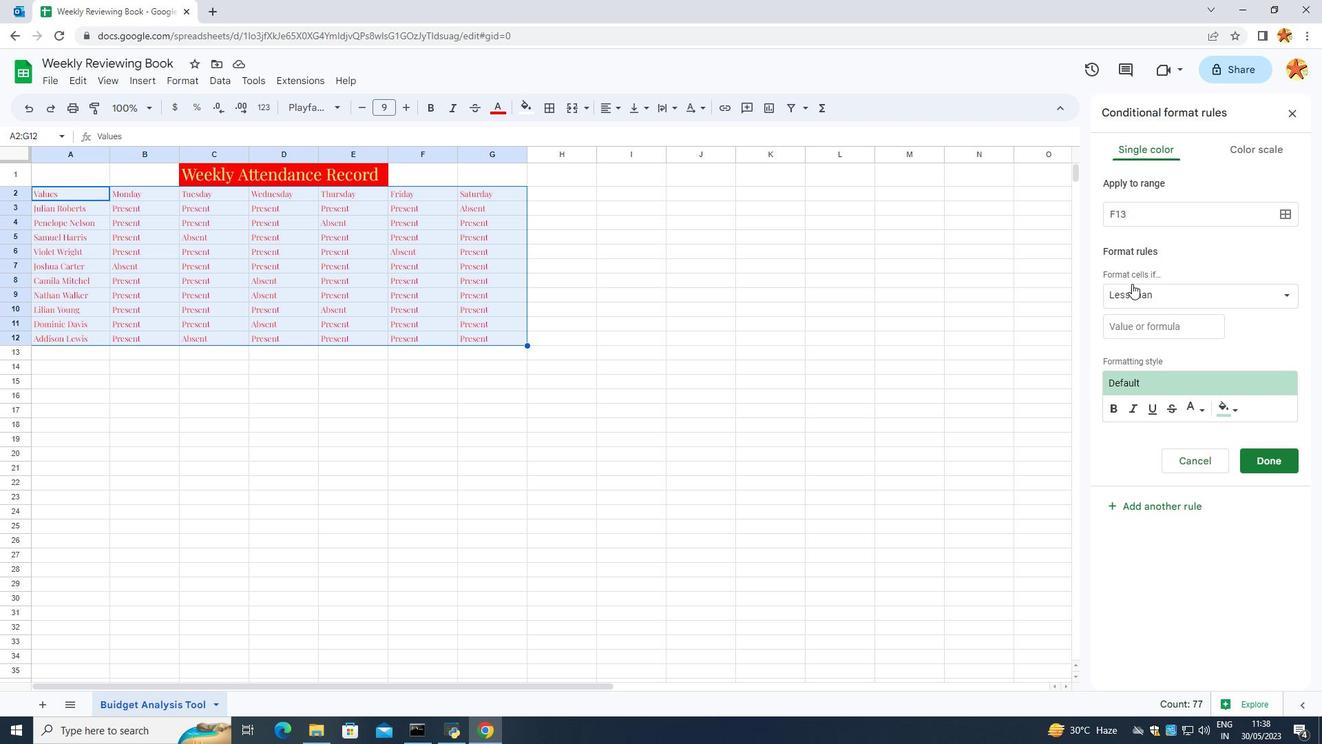 
Action: Mouse moved to (1098, 358)
Screenshot: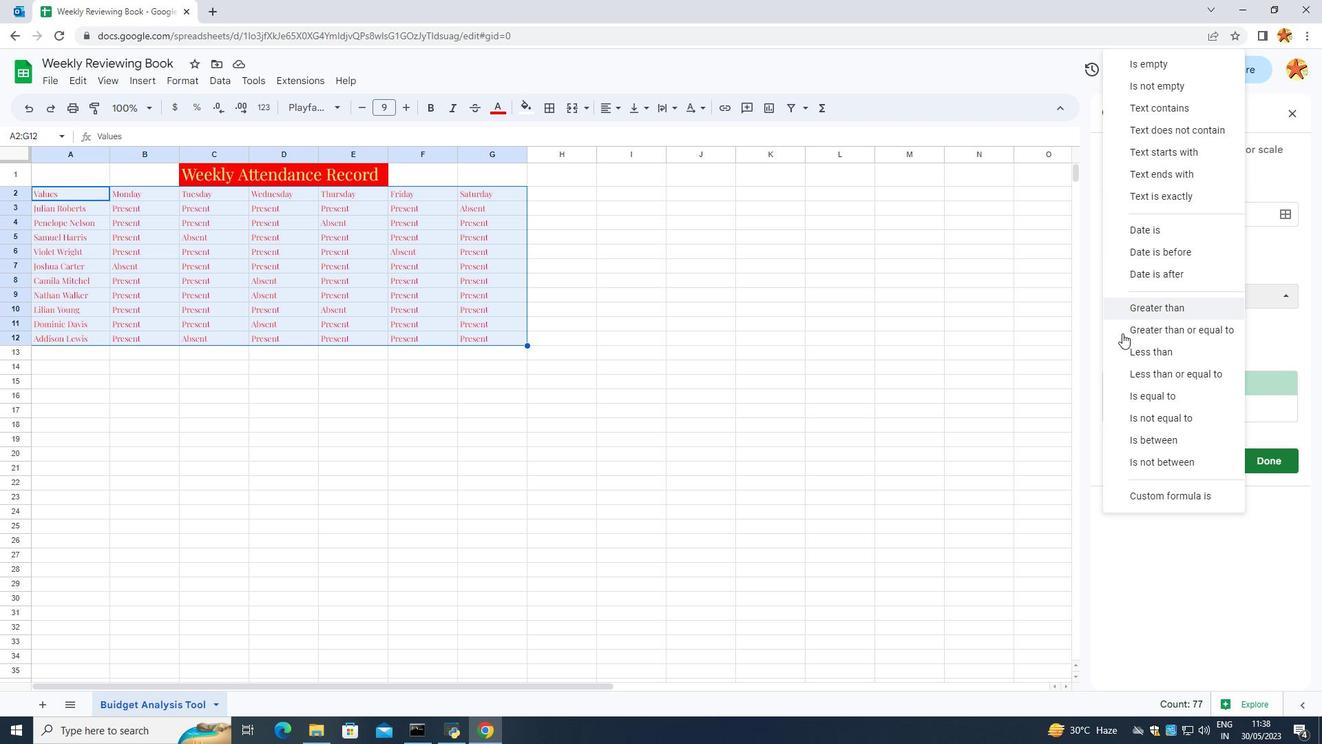 
Action: Mouse pressed left at (1098, 358)
Screenshot: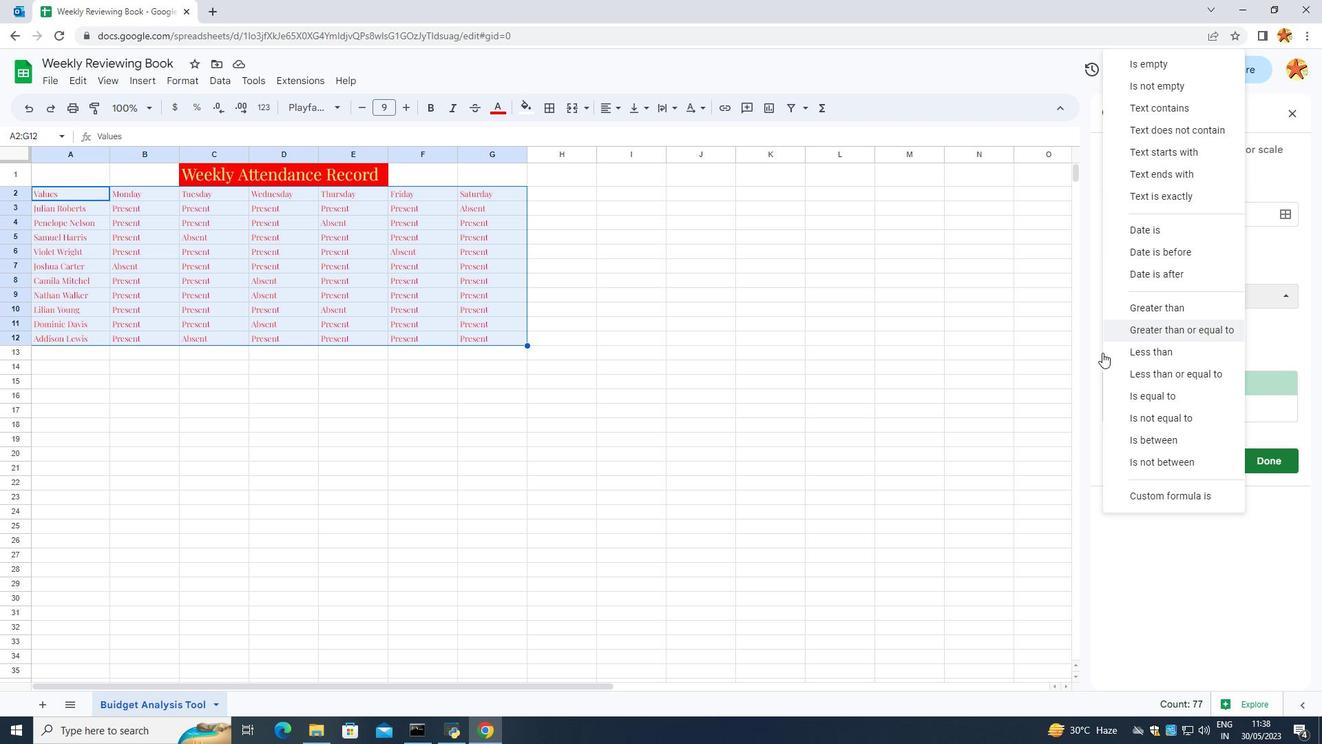 
Action: Mouse moved to (1140, 325)
Screenshot: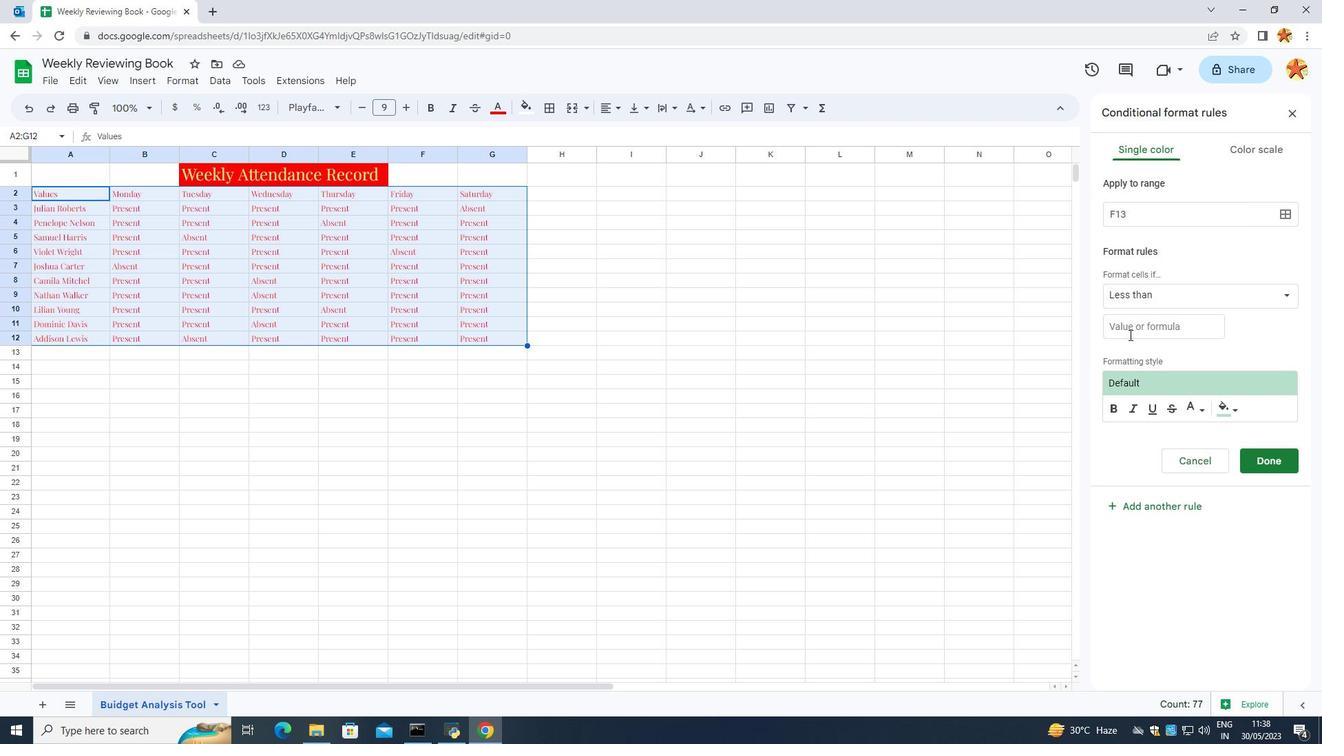 
Action: Mouse pressed left at (1140, 325)
Screenshot: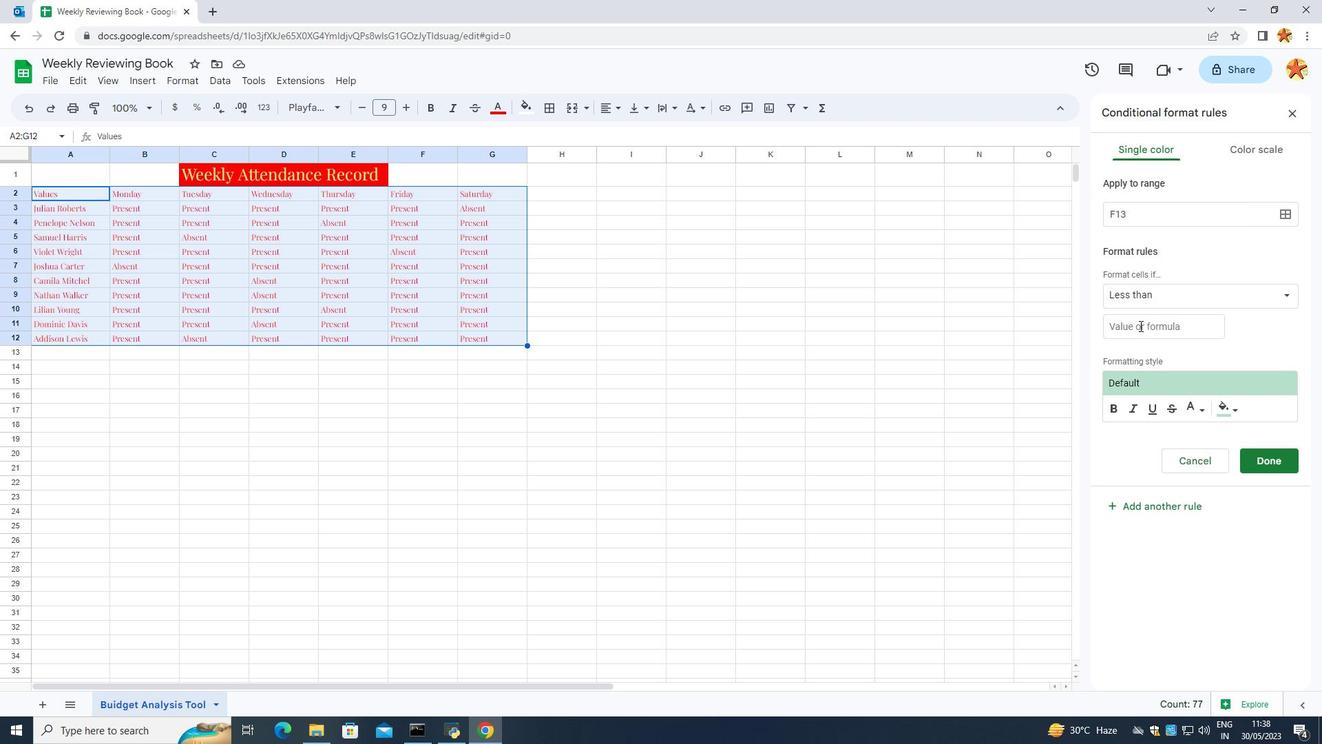 
Action: Mouse moved to (1140, 324)
Screenshot: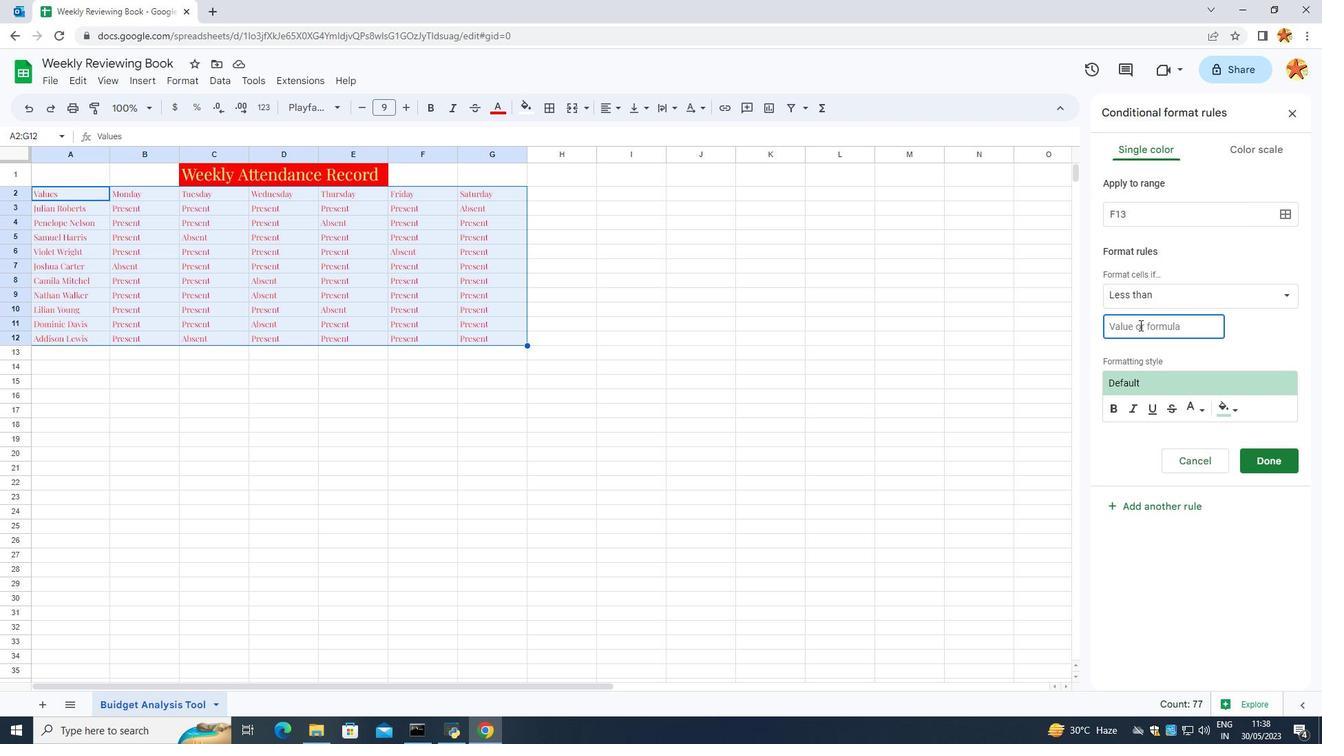 
Action: Key pressed 10<Key.enter>
Screenshot: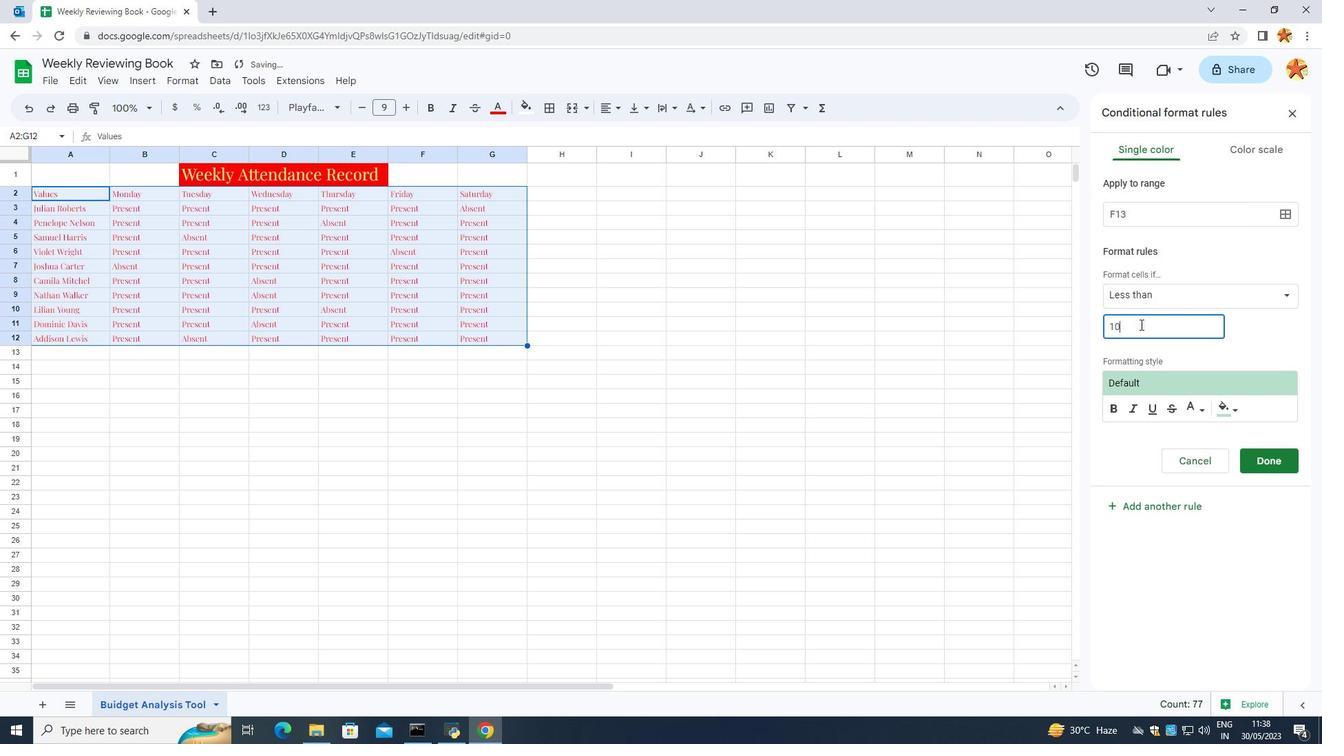 
Action: Mouse moved to (1236, 409)
Screenshot: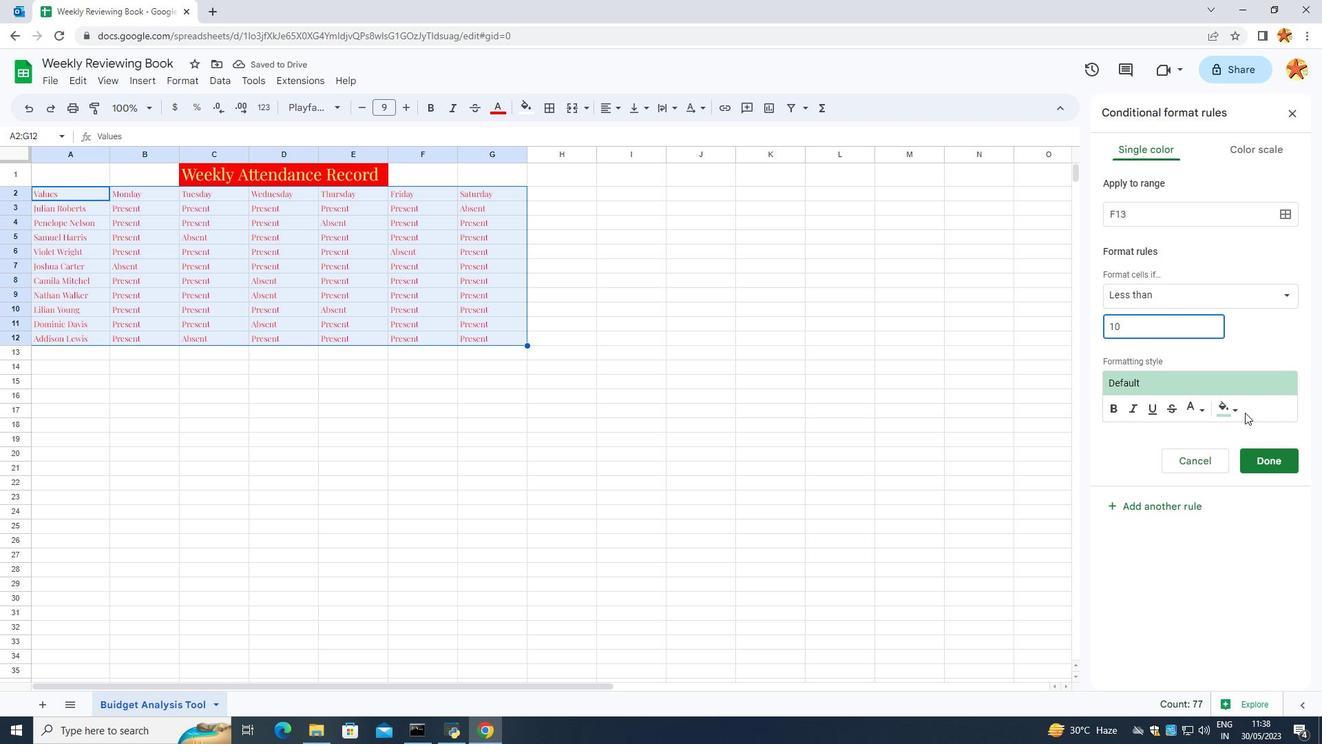 
Action: Mouse pressed left at (1236, 409)
Screenshot: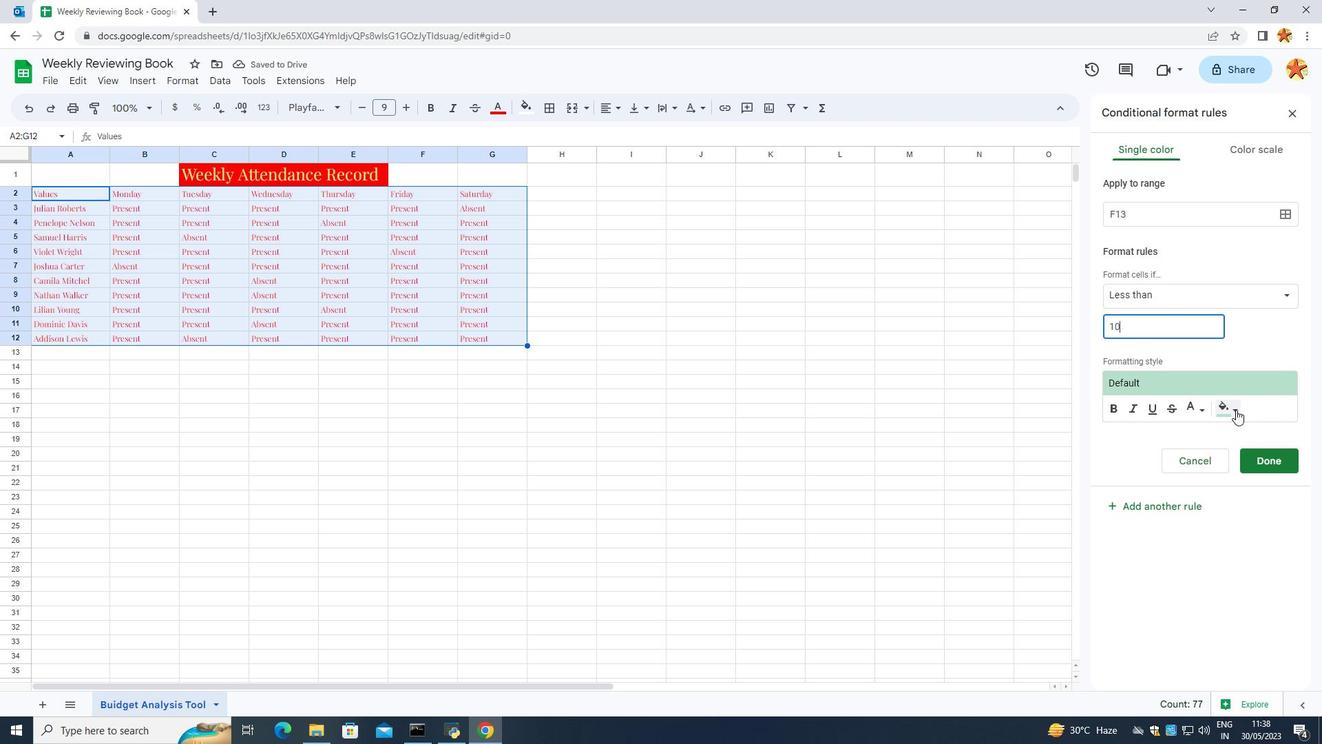 
Action: Mouse moved to (1105, 522)
Screenshot: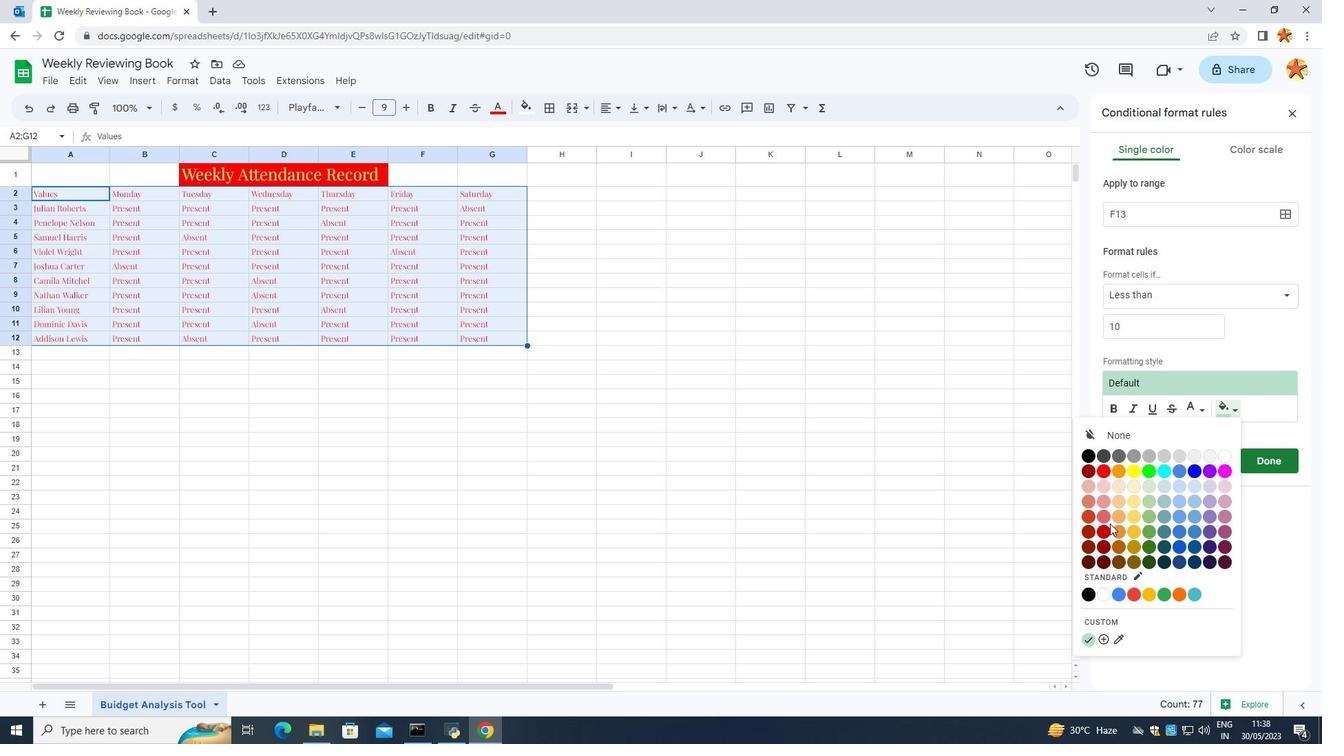 
Action: Mouse pressed left at (1105, 522)
Screenshot: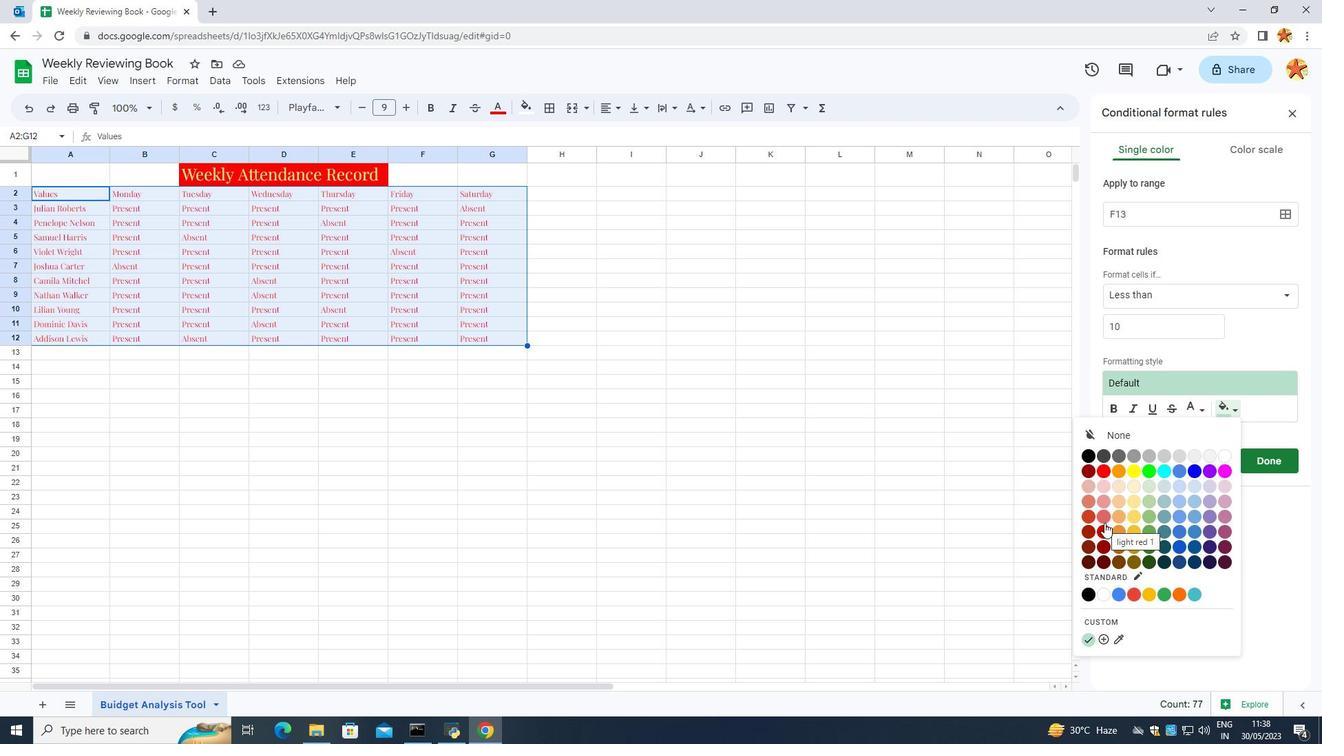
Action: Mouse moved to (1268, 460)
Screenshot: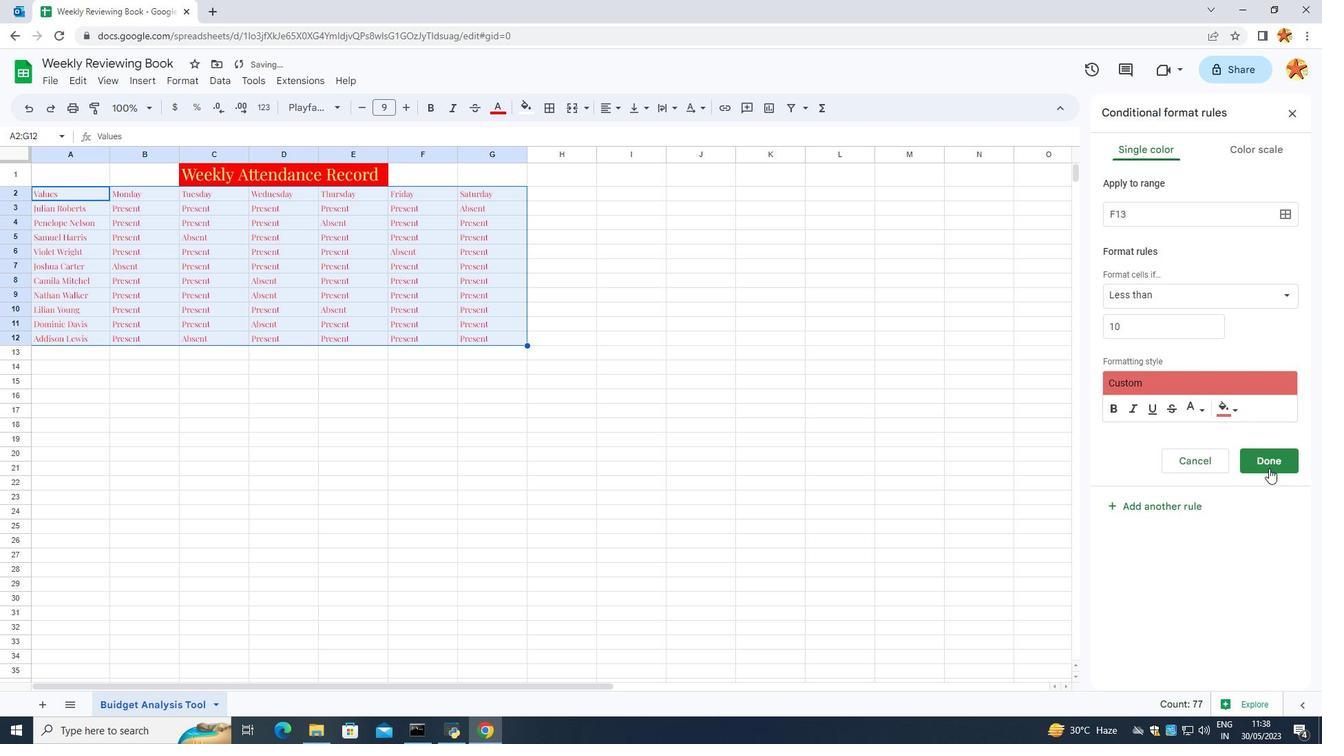 
Action: Mouse pressed left at (1268, 460)
Screenshot: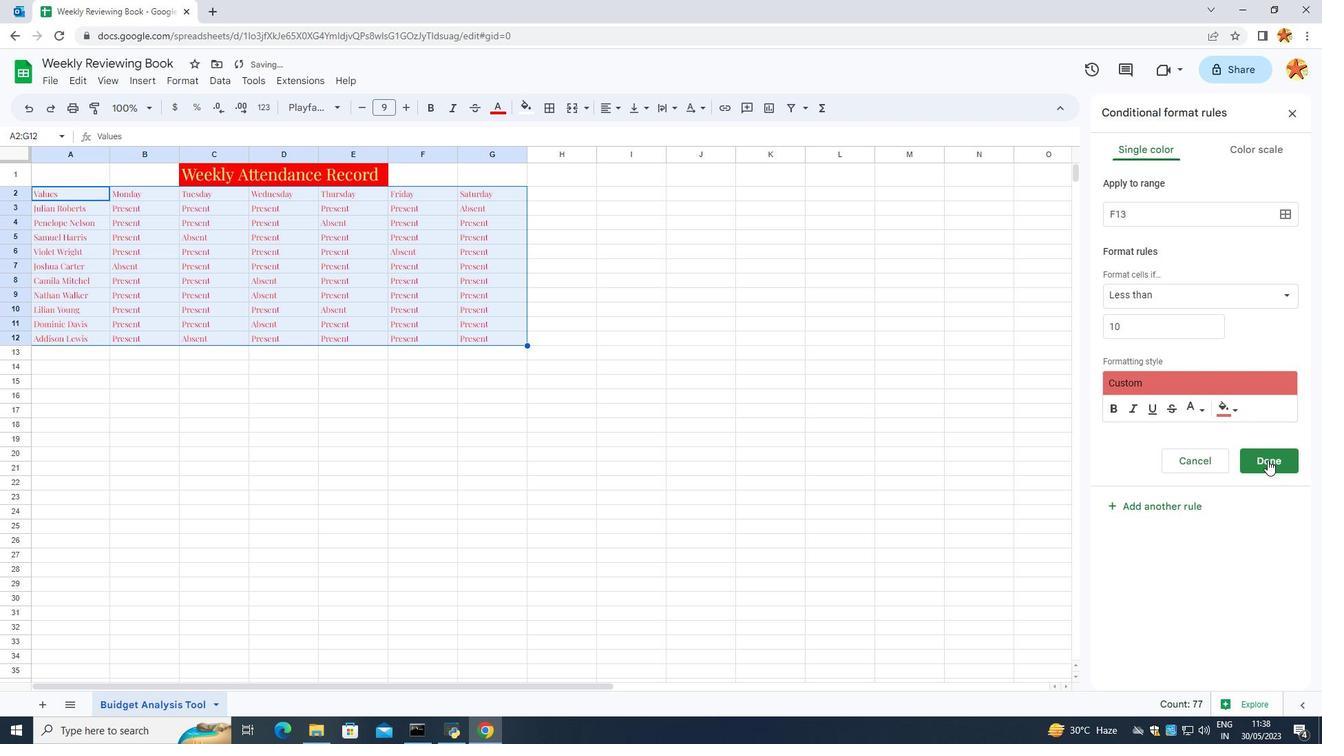 
Action: Mouse moved to (79, 194)
Screenshot: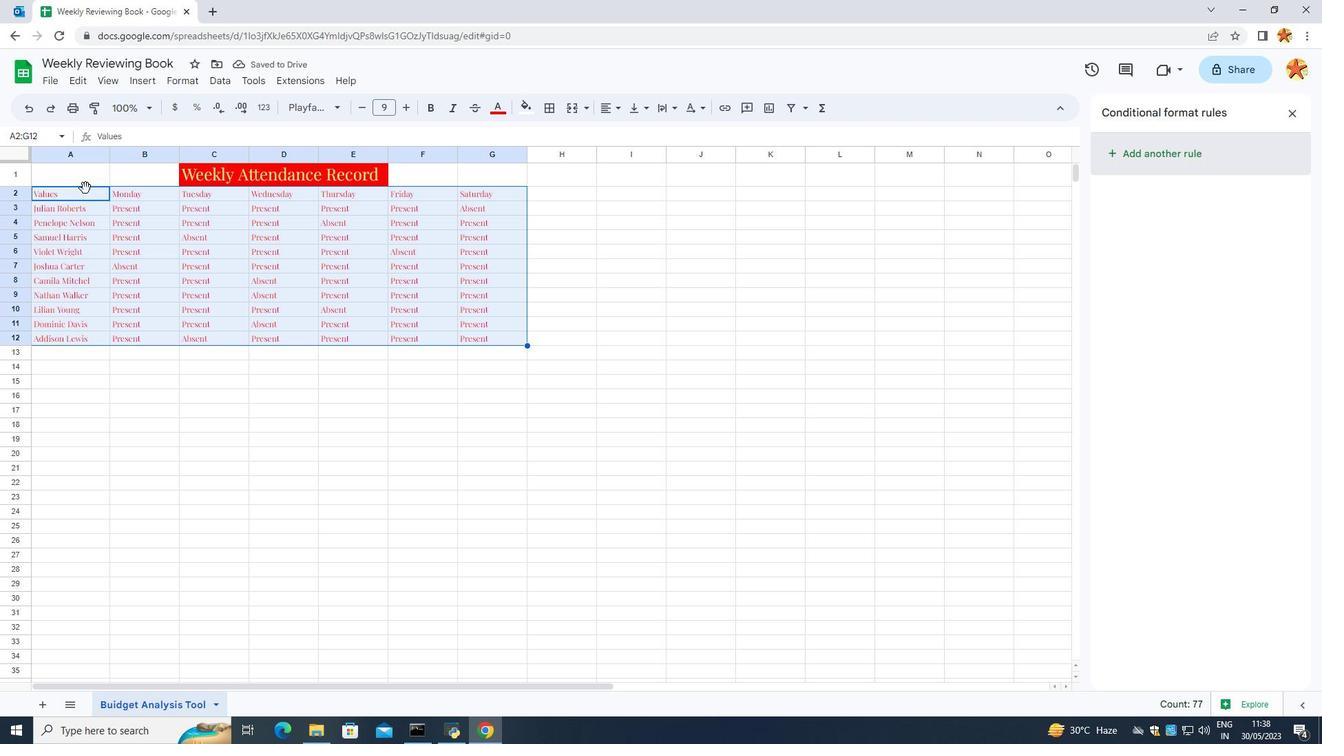 
Action: Mouse pressed left at (79, 194)
Screenshot: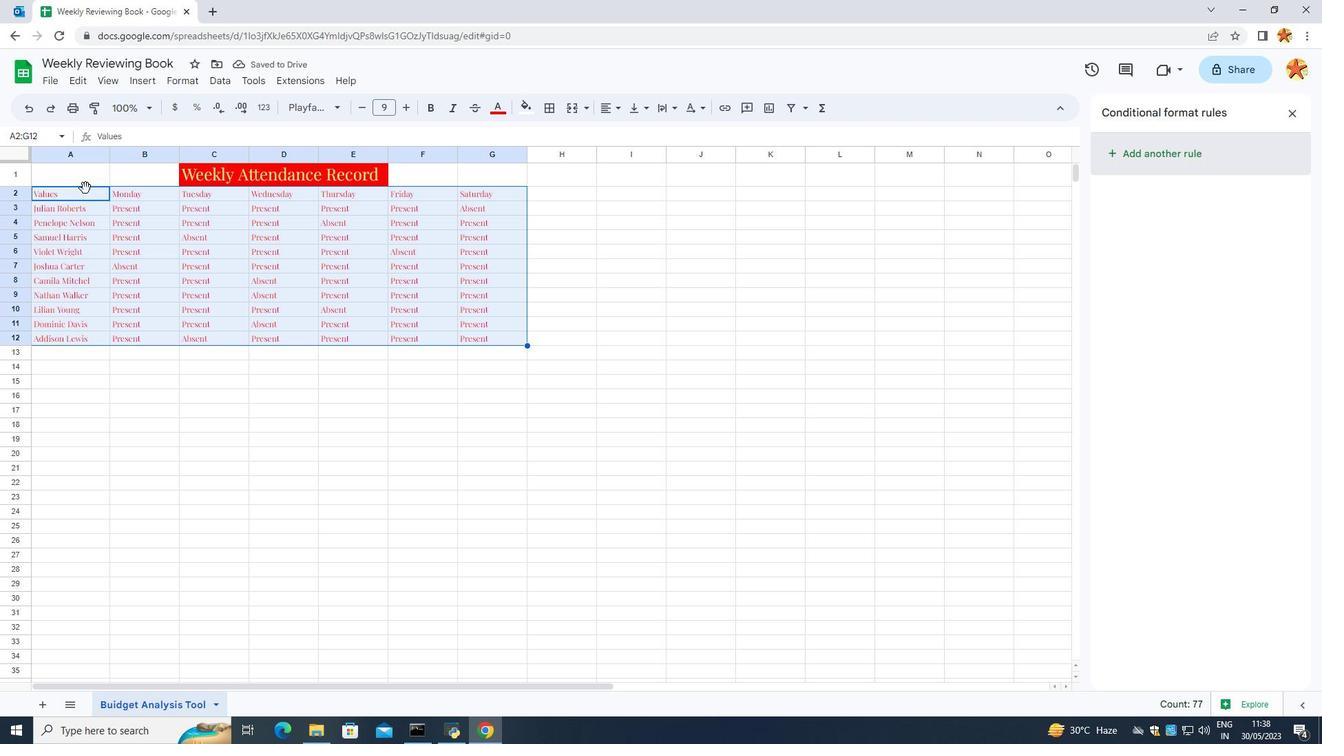
Action: Mouse moved to (173, 79)
Screenshot: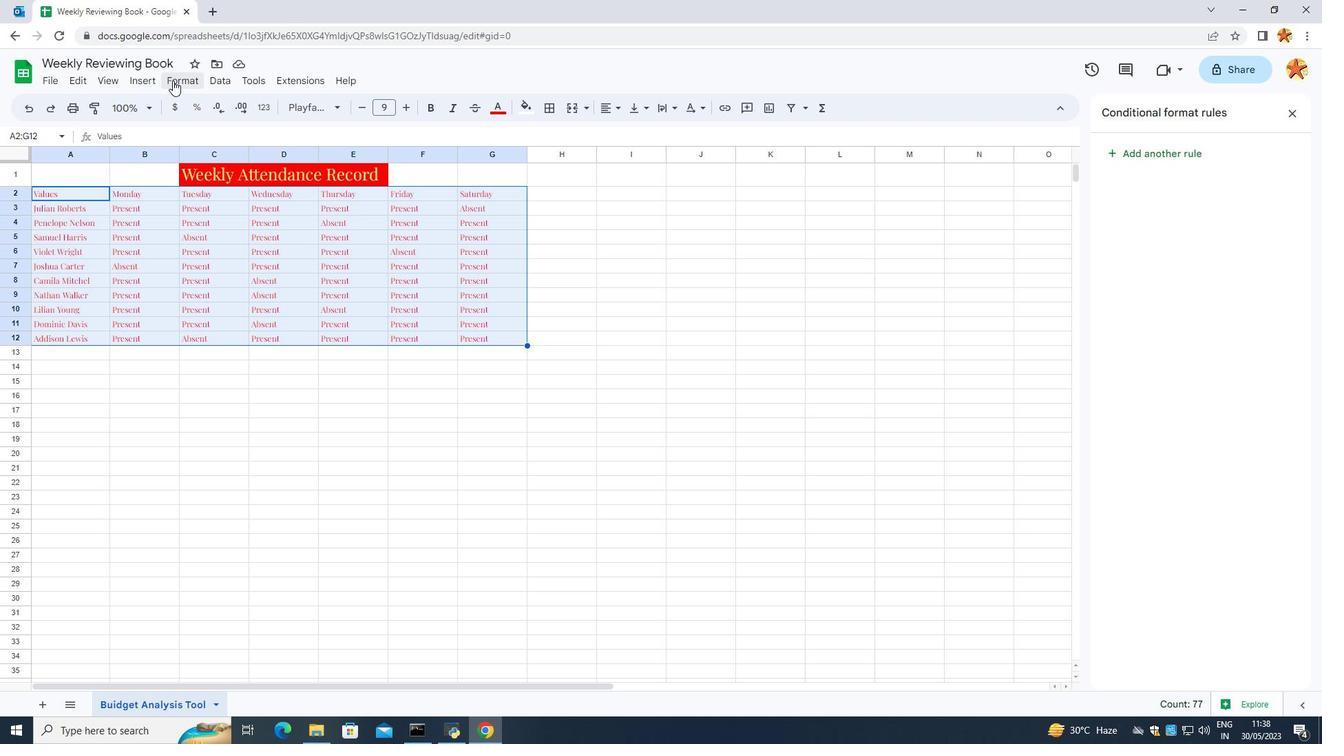 
Action: Mouse pressed left at (173, 79)
Screenshot: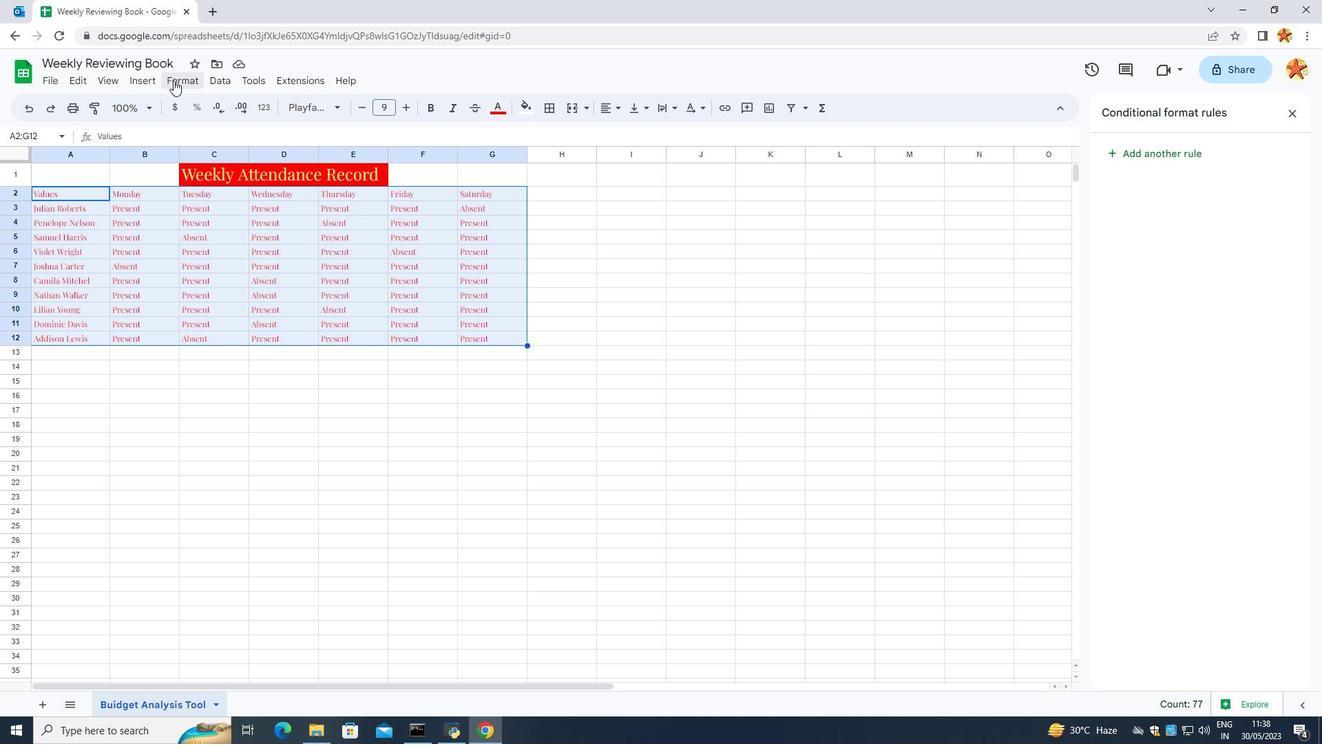 
Action: Mouse moved to (197, 310)
Screenshot: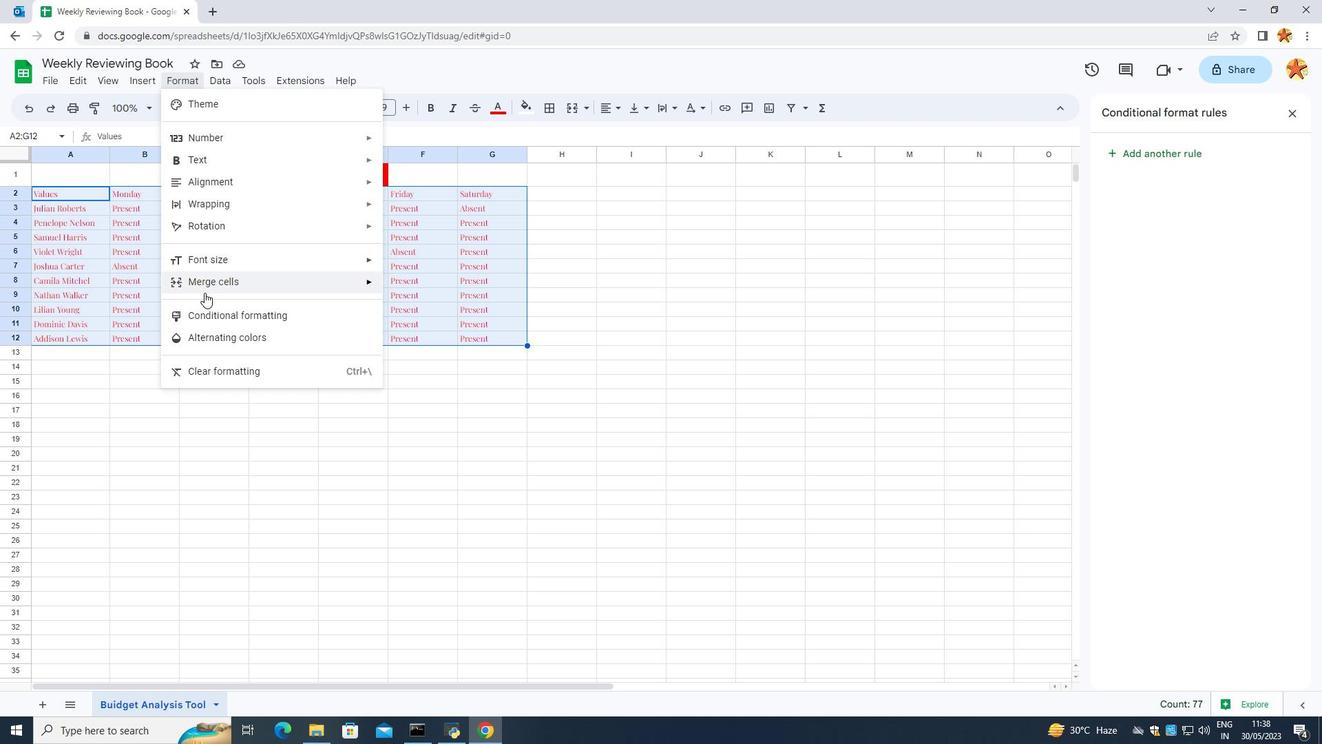 
Action: Mouse pressed left at (197, 310)
Screenshot: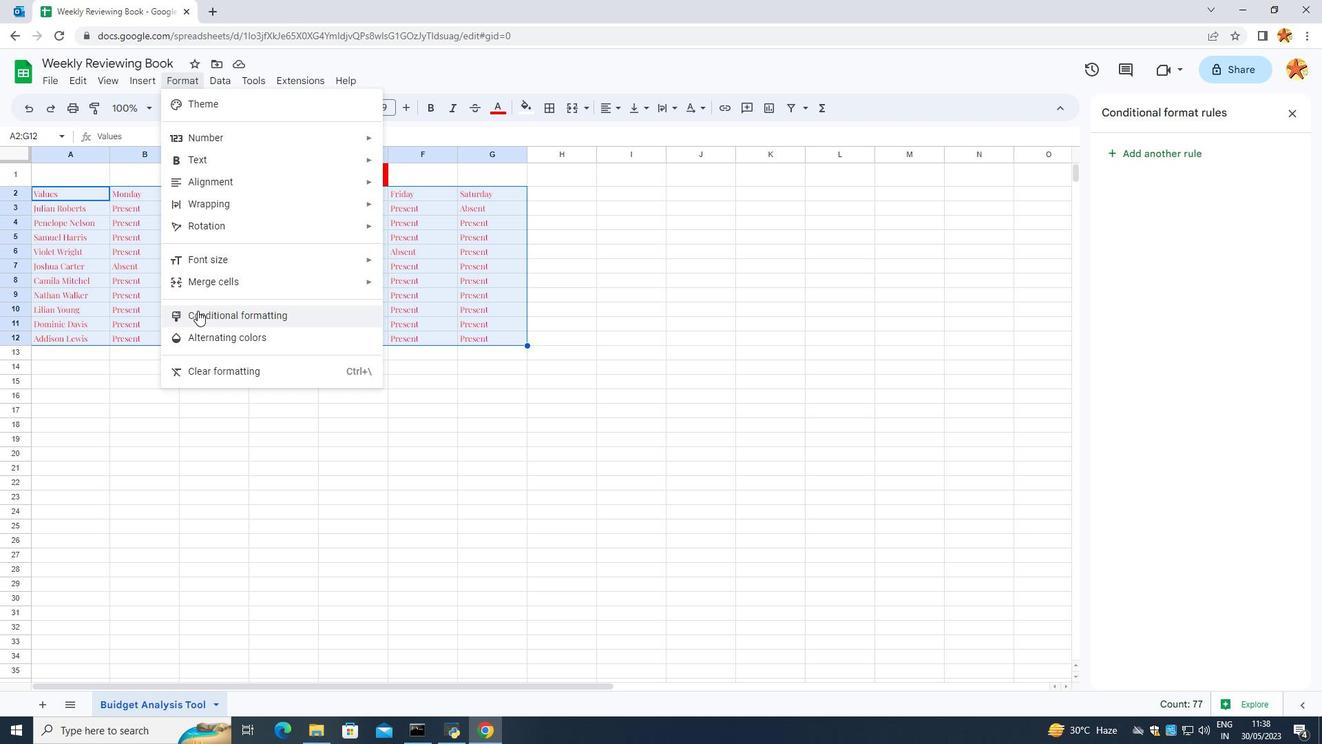 
Action: Mouse moved to (1233, 376)
Screenshot: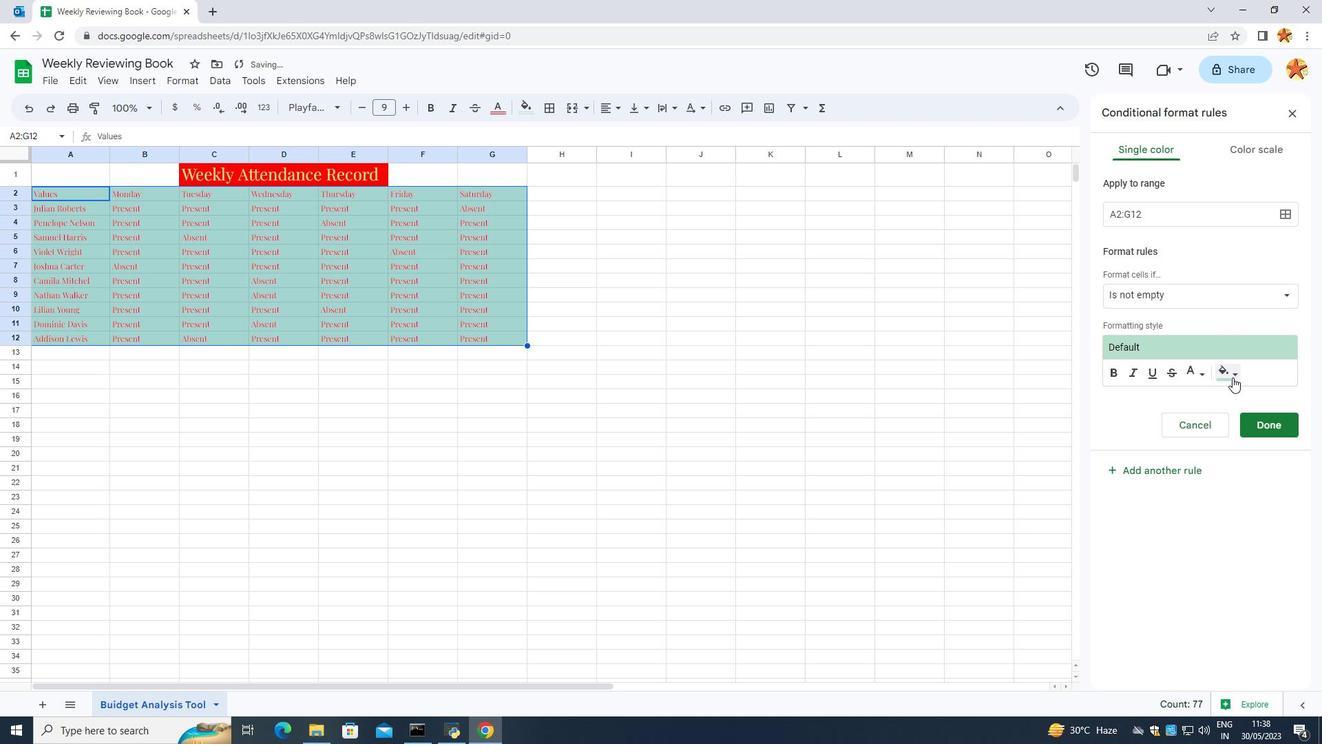 
Action: Mouse pressed left at (1233, 376)
Screenshot: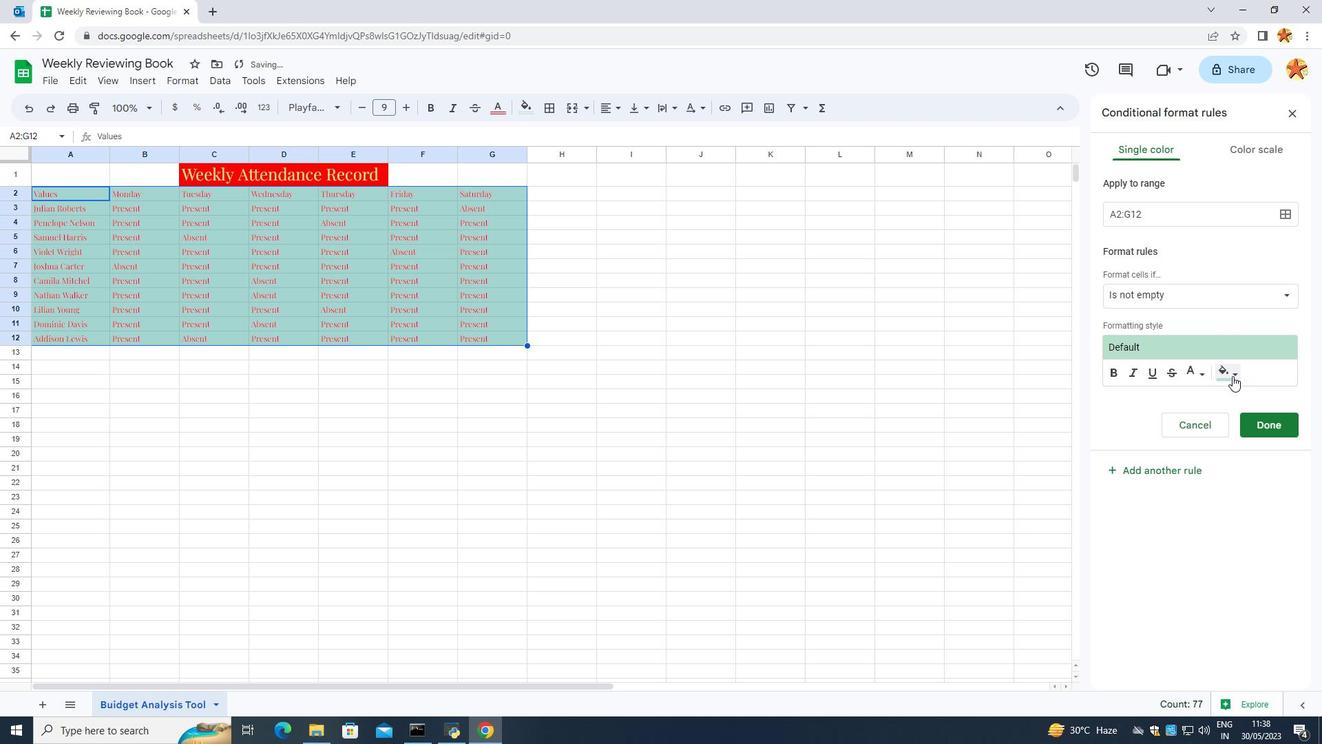
Action: Mouse moved to (1101, 486)
Screenshot: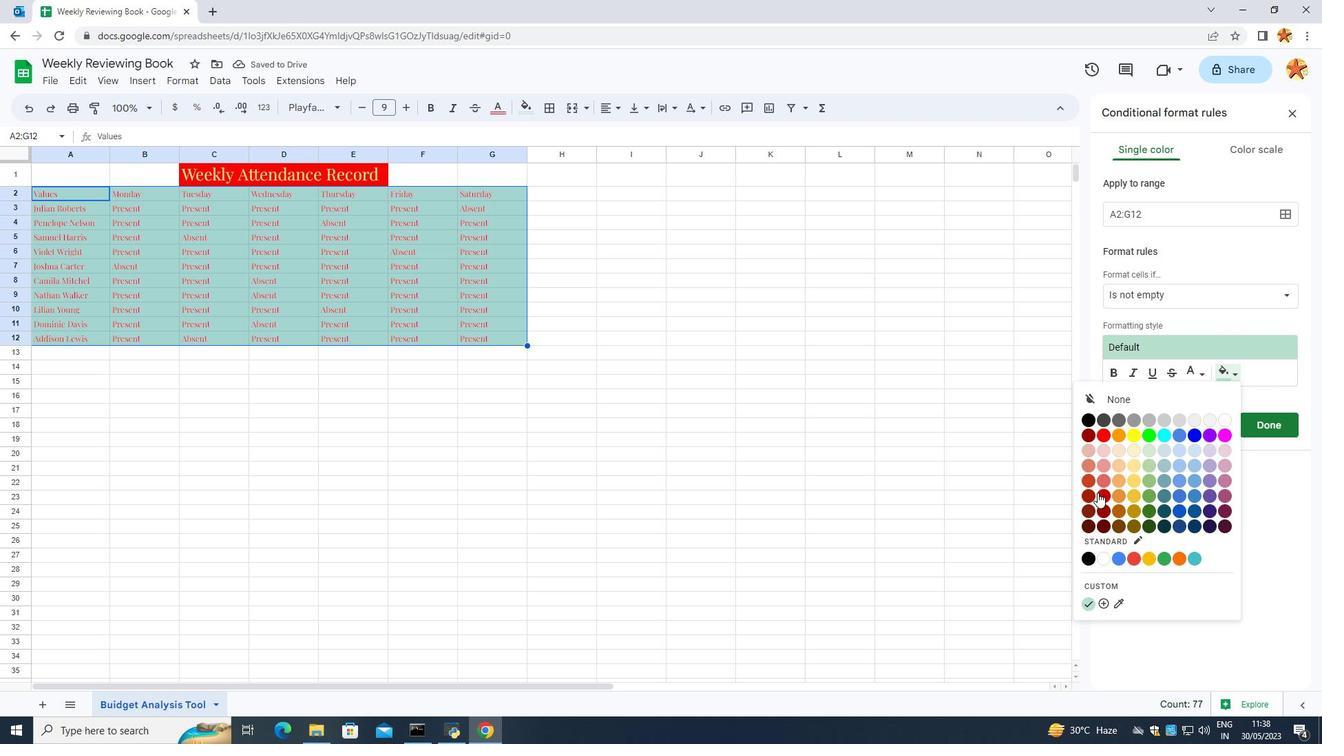 
Action: Mouse pressed left at (1101, 486)
Screenshot: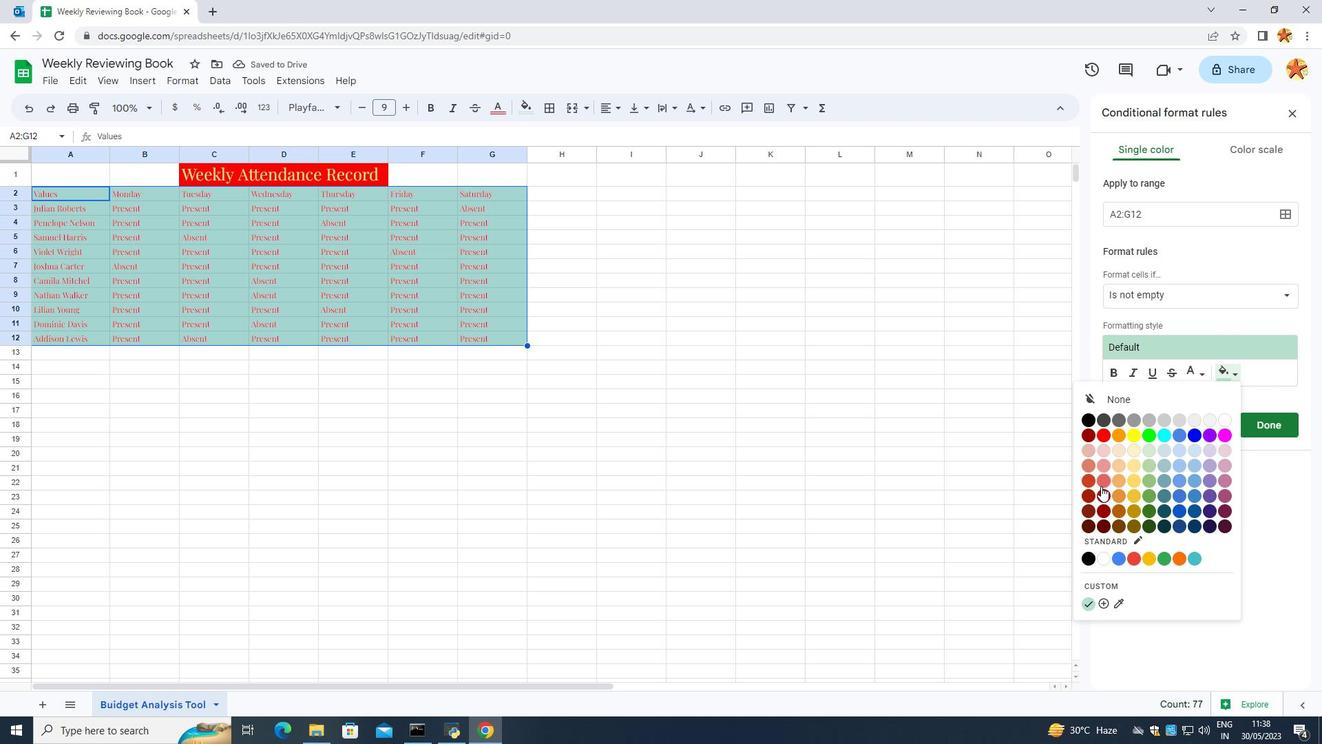 
Action: Mouse moved to (1217, 371)
Screenshot: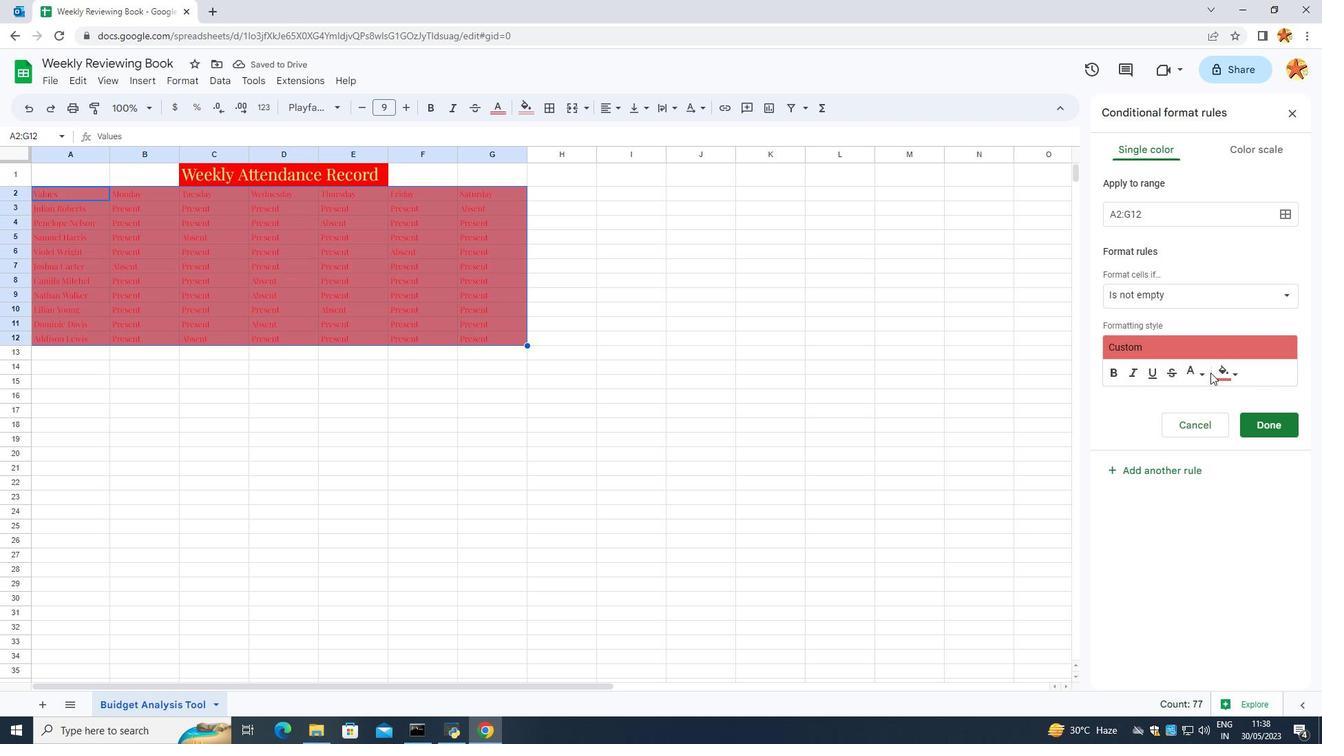 
Action: Mouse pressed left at (1217, 371)
Screenshot: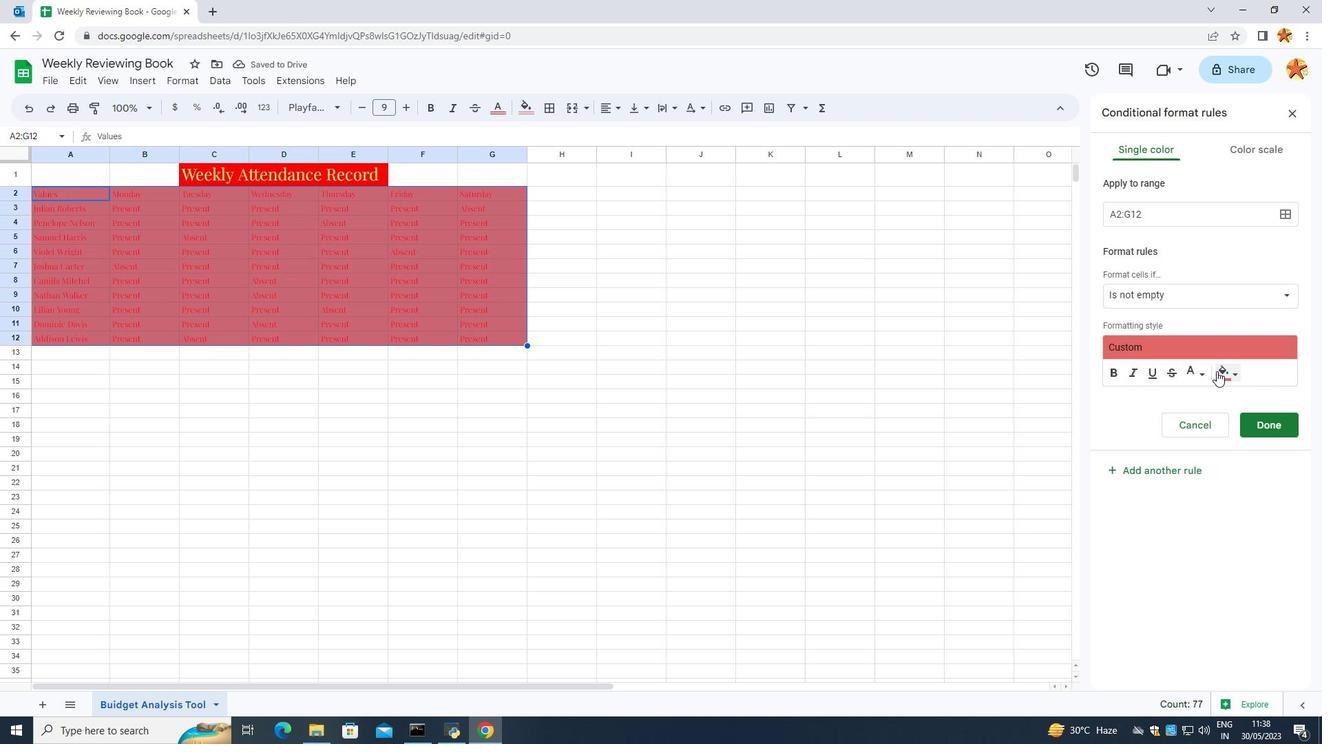 
Action: Mouse moved to (1106, 464)
Screenshot: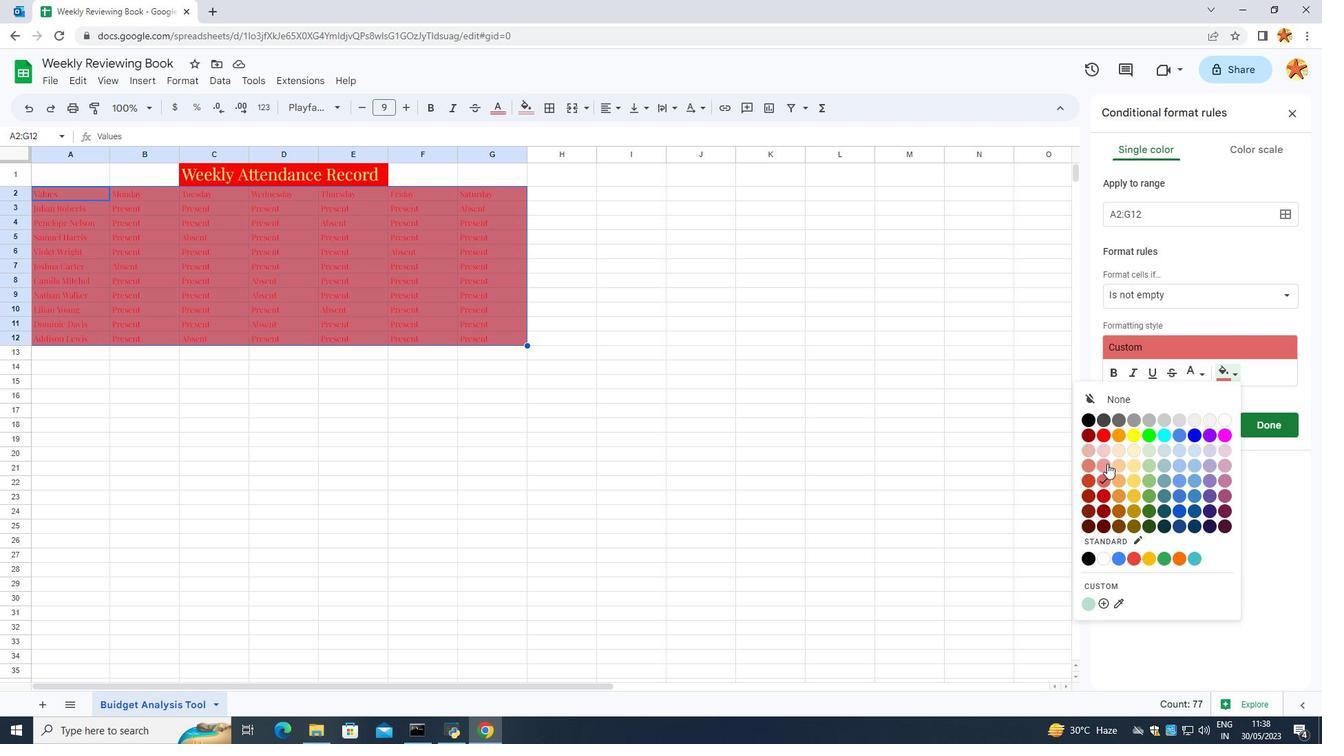 
Action: Mouse pressed left at (1106, 464)
Screenshot: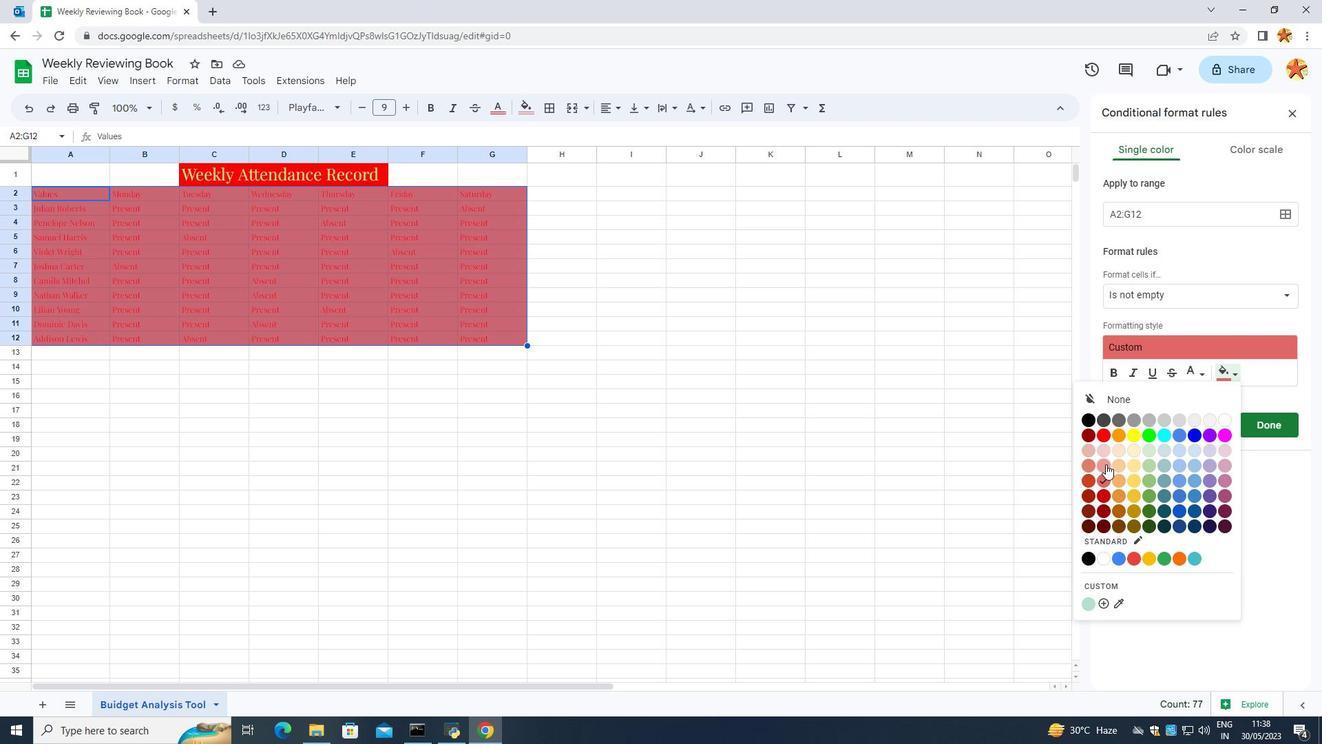 
Action: Mouse moved to (1194, 373)
Screenshot: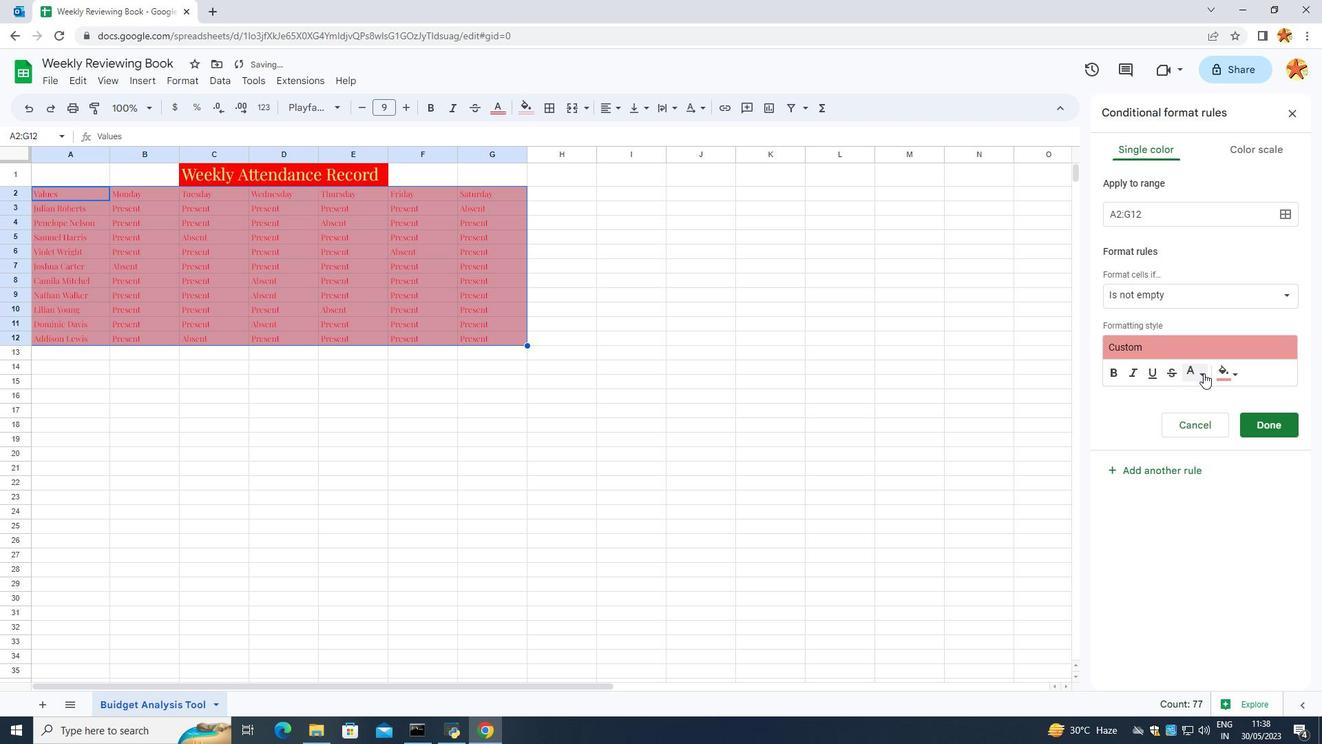 
Action: Mouse pressed left at (1194, 373)
Screenshot: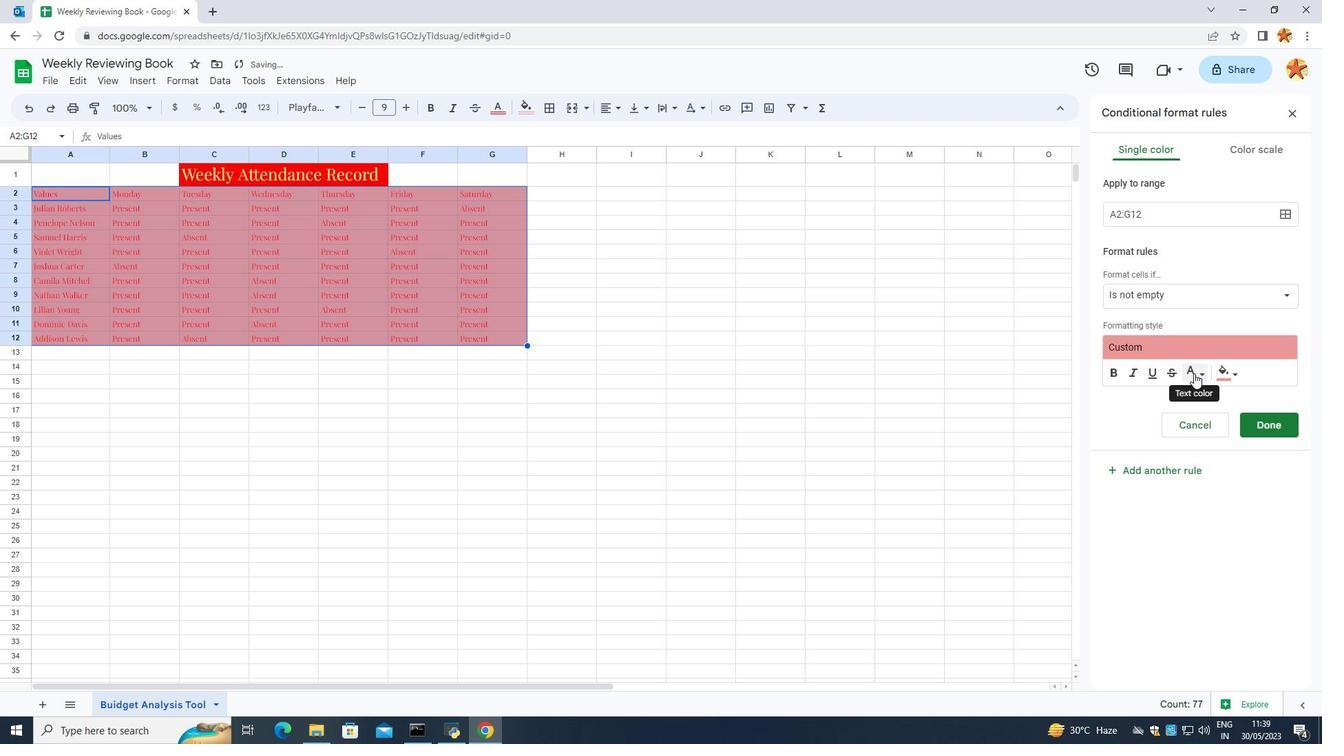 
Action: Mouse moved to (1062, 432)
Screenshot: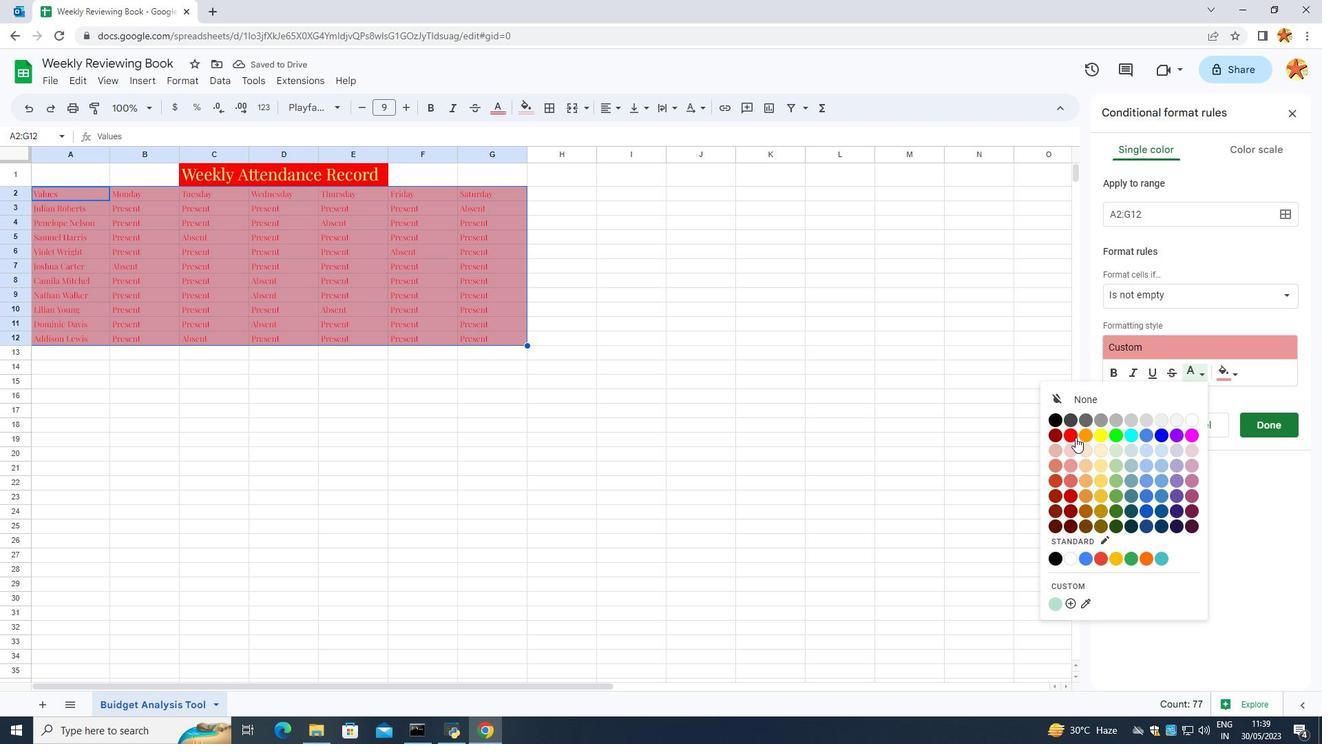 
Action: Mouse pressed left at (1062, 432)
Screenshot: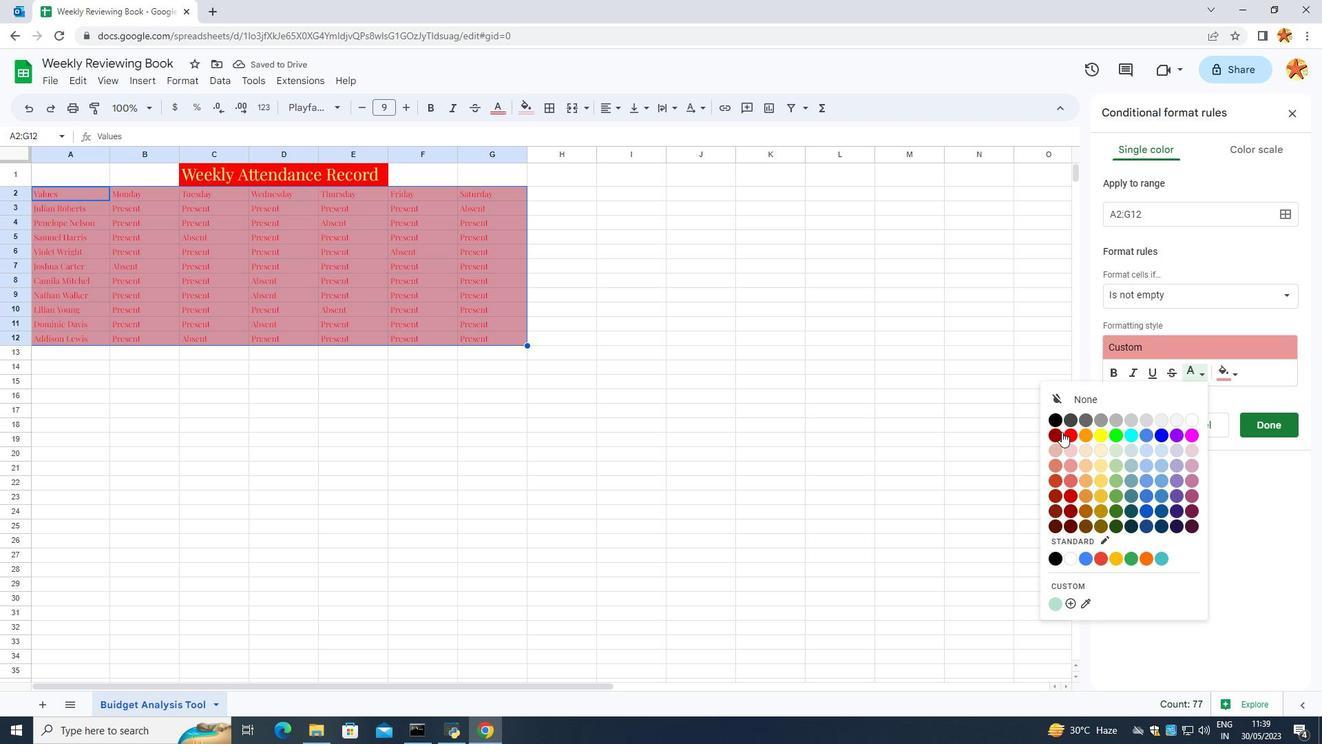 
Action: Mouse moved to (1250, 423)
Screenshot: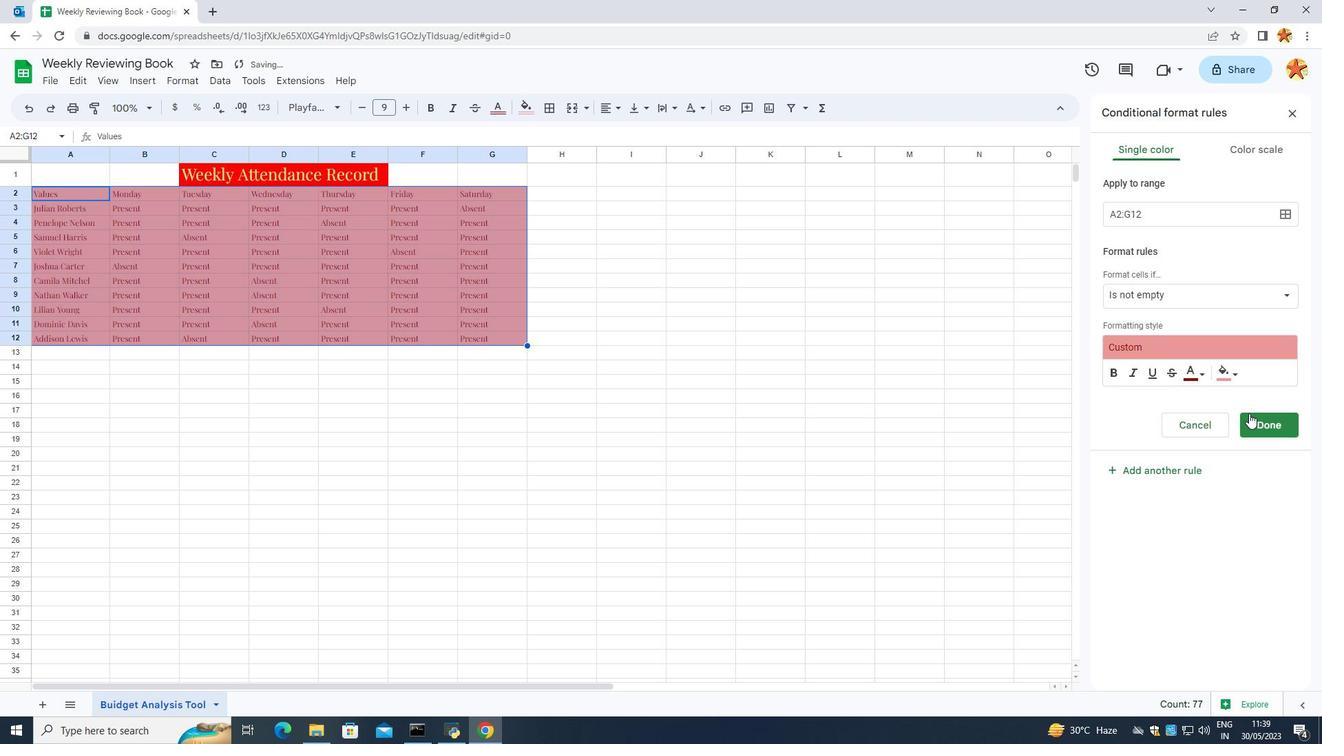 
Action: Mouse pressed left at (1250, 423)
Screenshot: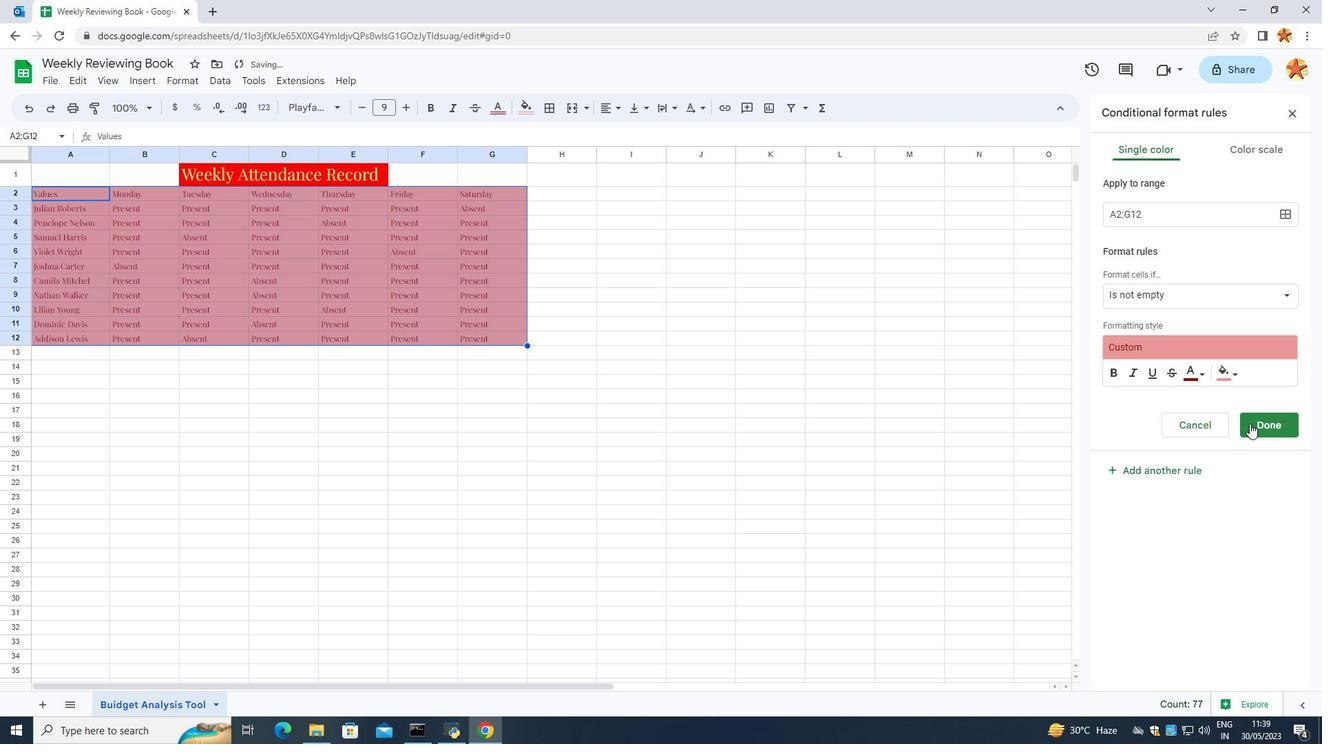 
Action: Mouse moved to (944, 396)
Screenshot: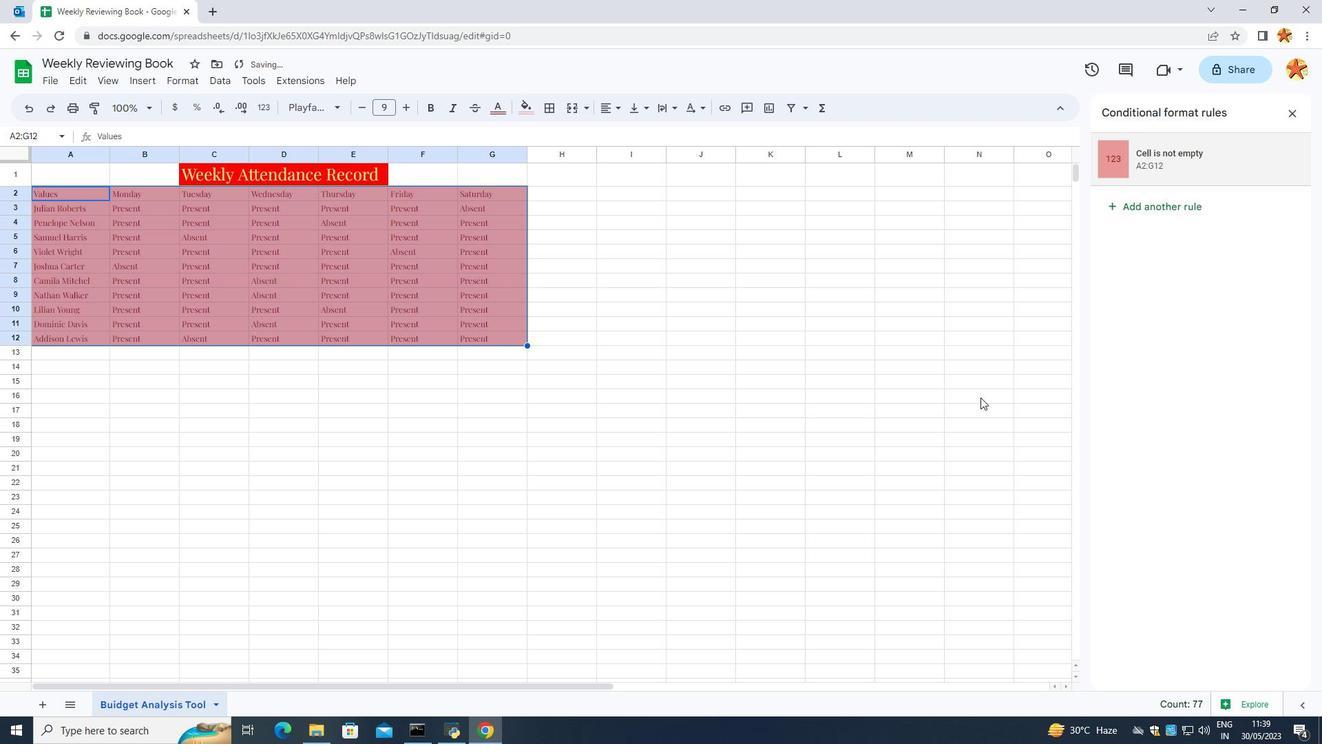 
Action: Mouse pressed left at (944, 396)
Screenshot: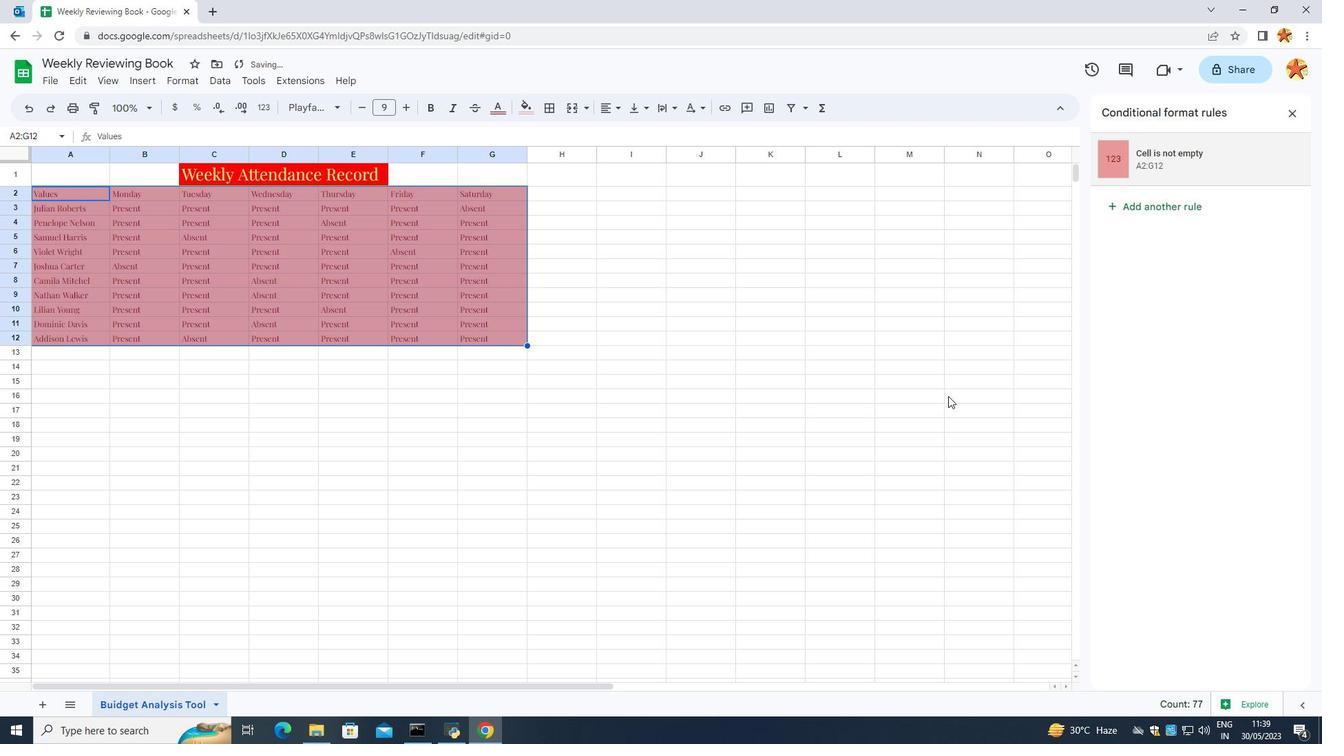 
Action: Mouse moved to (494, 204)
Screenshot: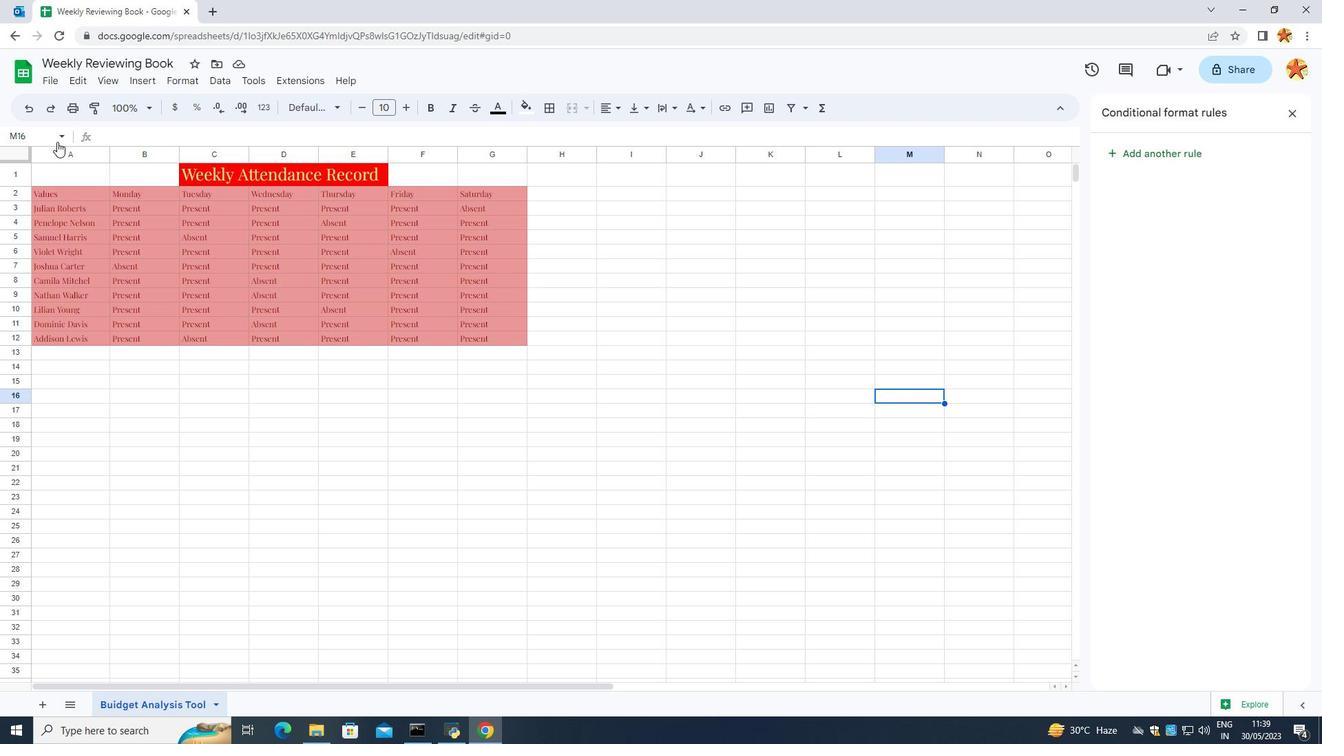 
